 Task: Check the traffic conditions on Interstate 95 in Jacksonville.
Action: Key pressed <Key.caps_lock>I<Key.caps_lock>nterstae<Key.space>965<Key.backspace><Key.backspace>5,<Key.space><Key.caps_lock>J<Key.caps_lock>acksonville
Screenshot: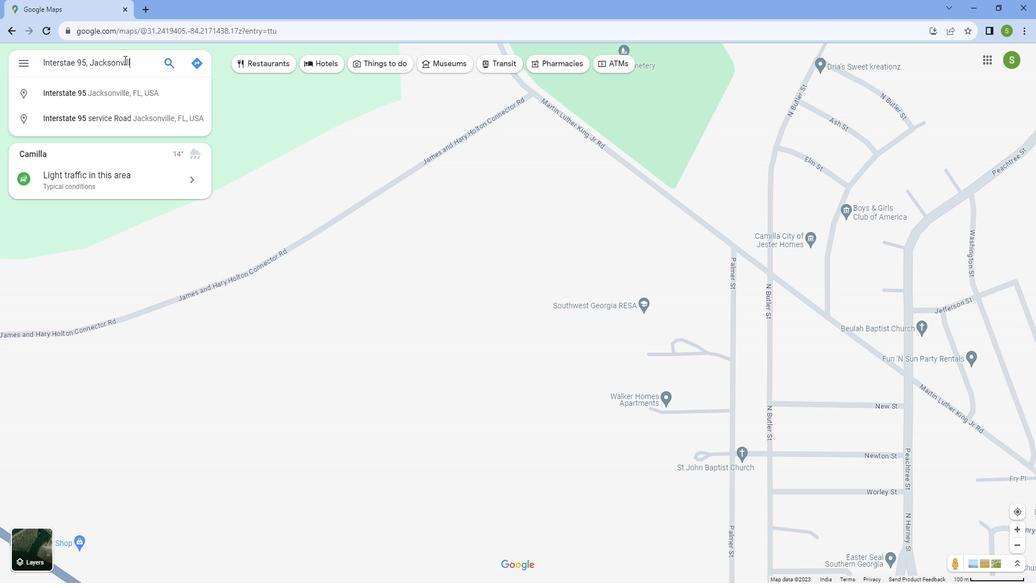 
Action: Mouse moved to (125, 101)
Screenshot: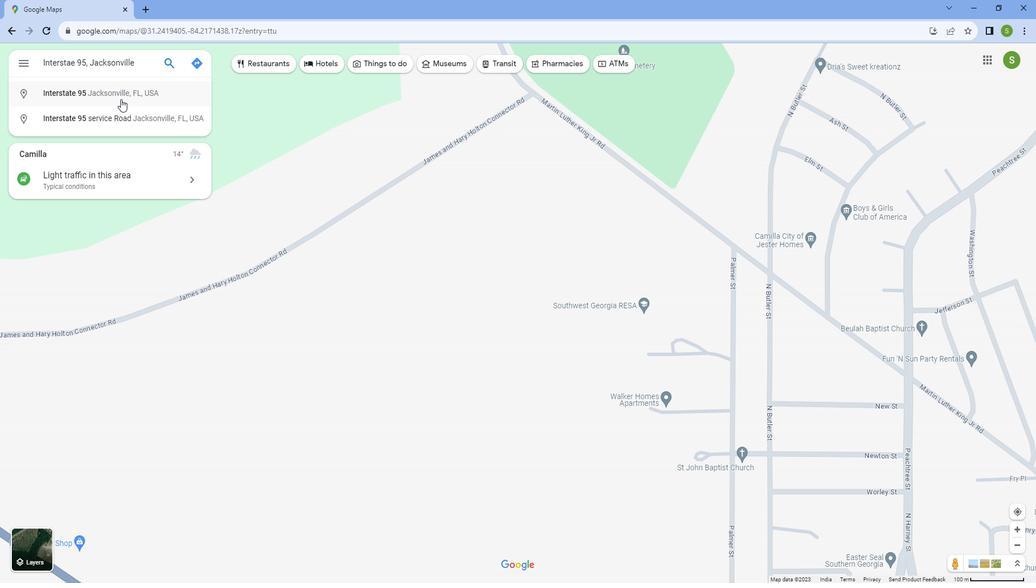 
Action: Mouse pressed left at (125, 101)
Screenshot: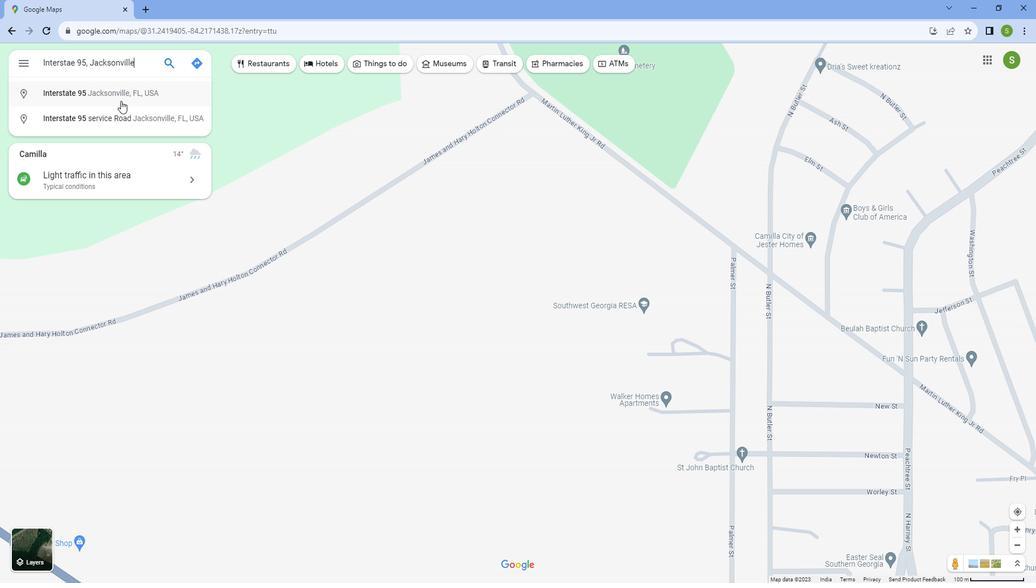 
Action: Mouse moved to (341, 533)
Screenshot: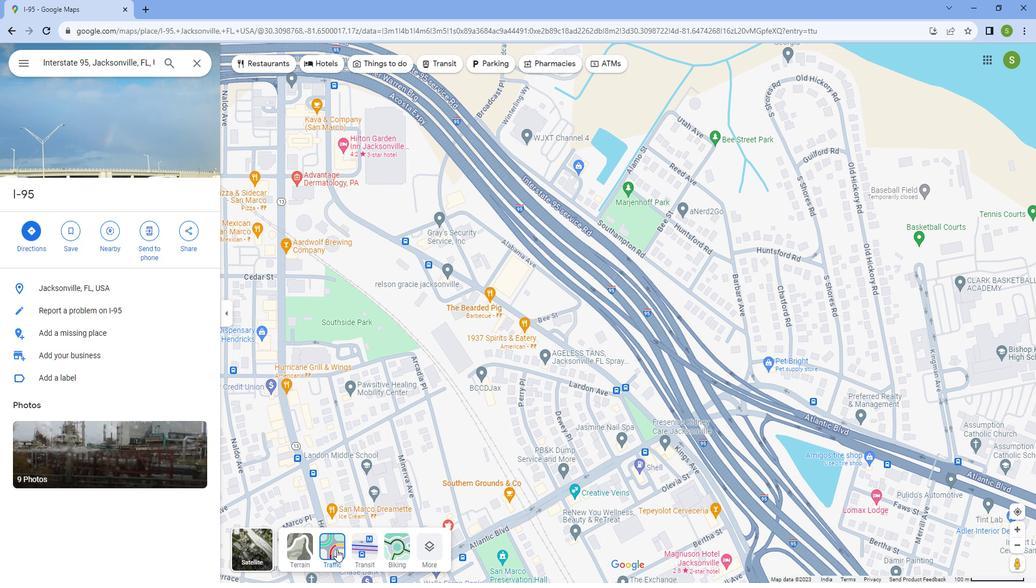 
Action: Mouse pressed left at (341, 533)
Screenshot: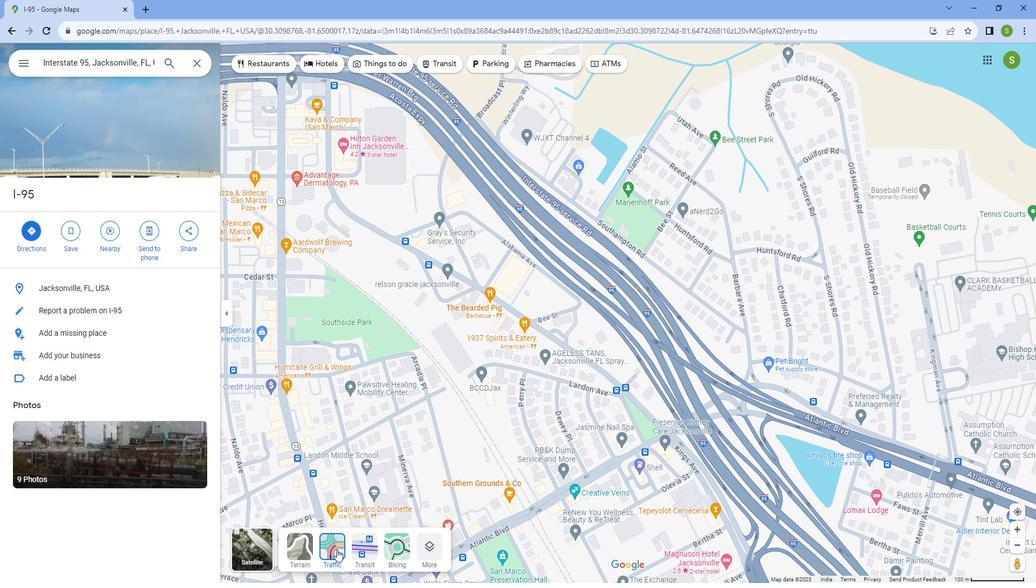 
Action: Mouse moved to (494, 352)
Screenshot: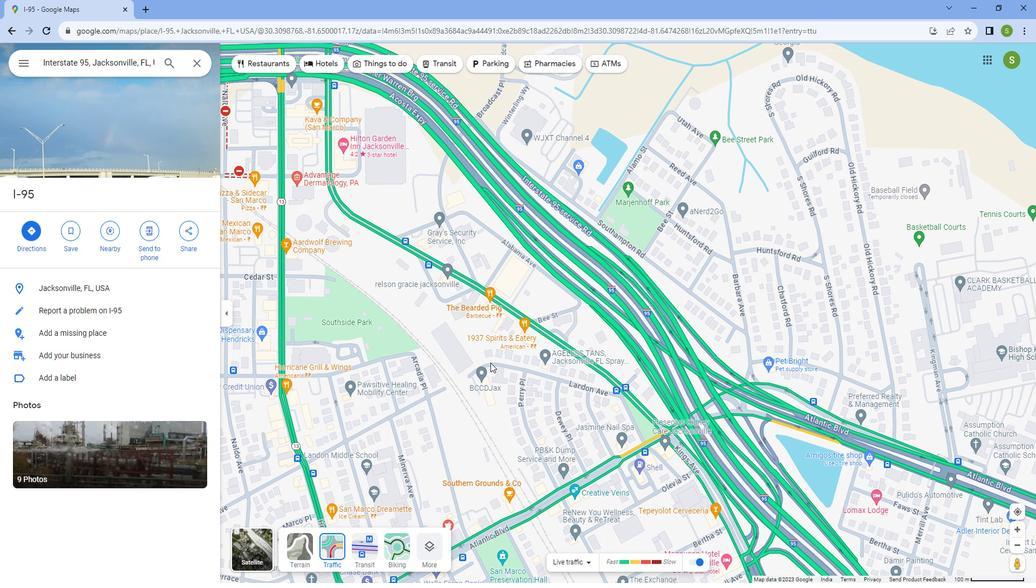 
Action: Mouse scrolled (494, 352) with delta (0, 0)
Screenshot: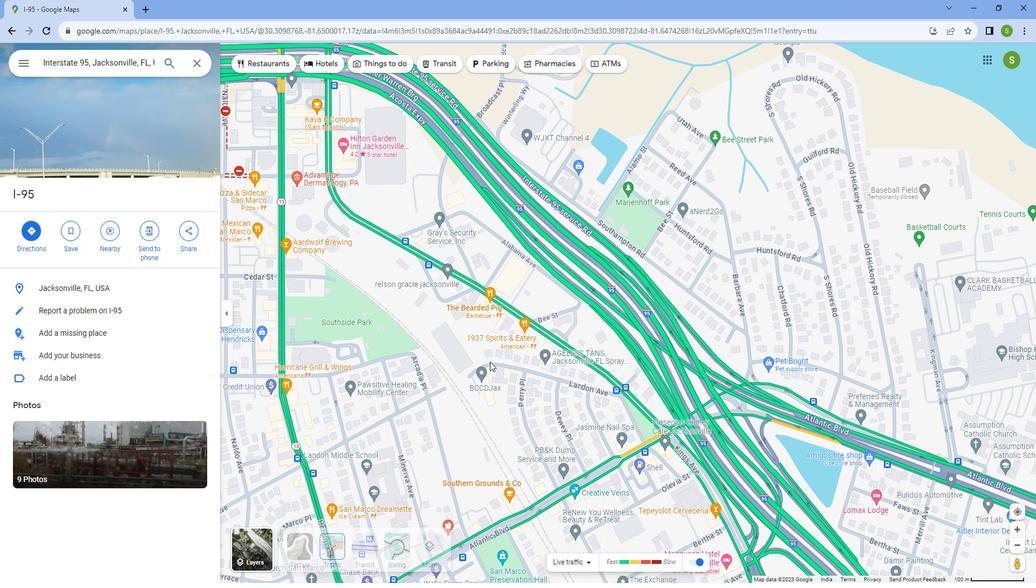 
Action: Mouse scrolled (494, 352) with delta (0, 0)
Screenshot: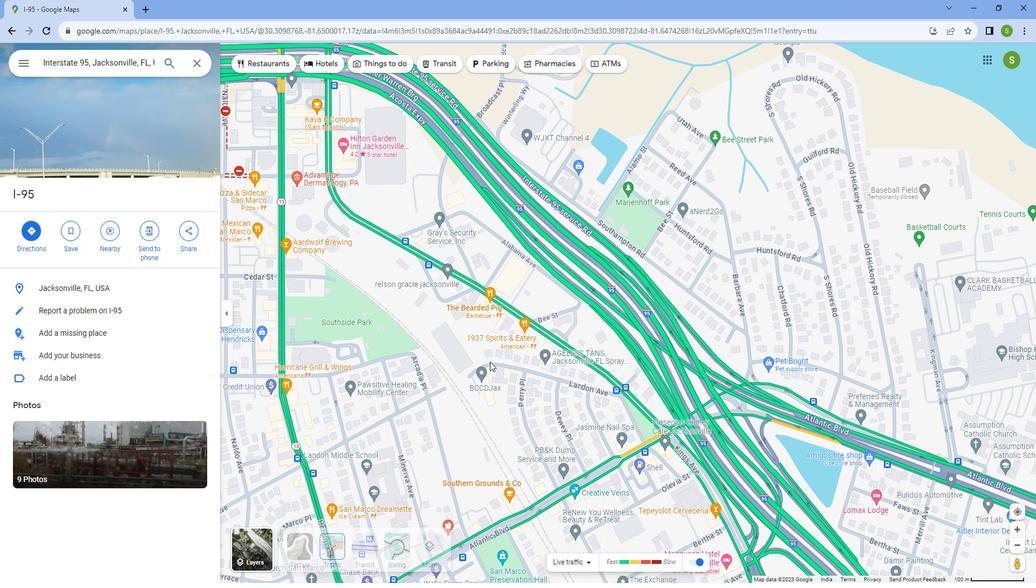 
Action: Mouse scrolled (494, 352) with delta (0, 0)
Screenshot: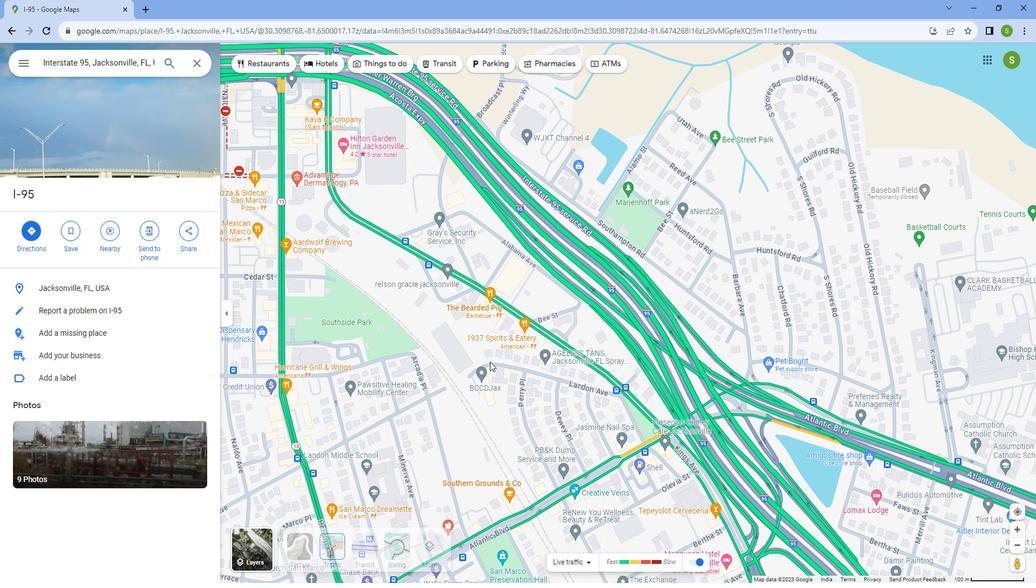 
Action: Mouse scrolled (494, 352) with delta (0, 0)
Screenshot: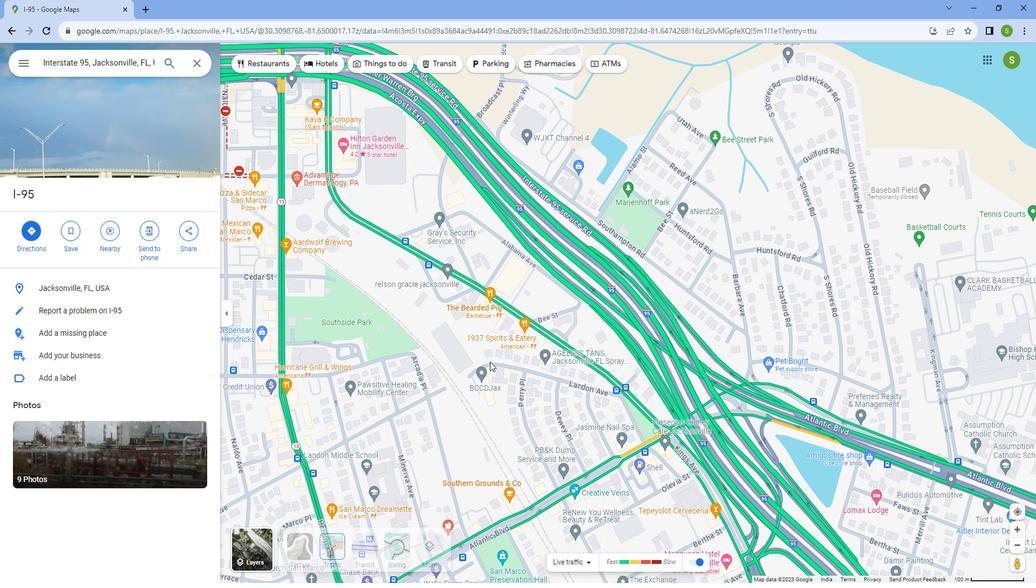 
Action: Mouse scrolled (494, 352) with delta (0, 0)
Screenshot: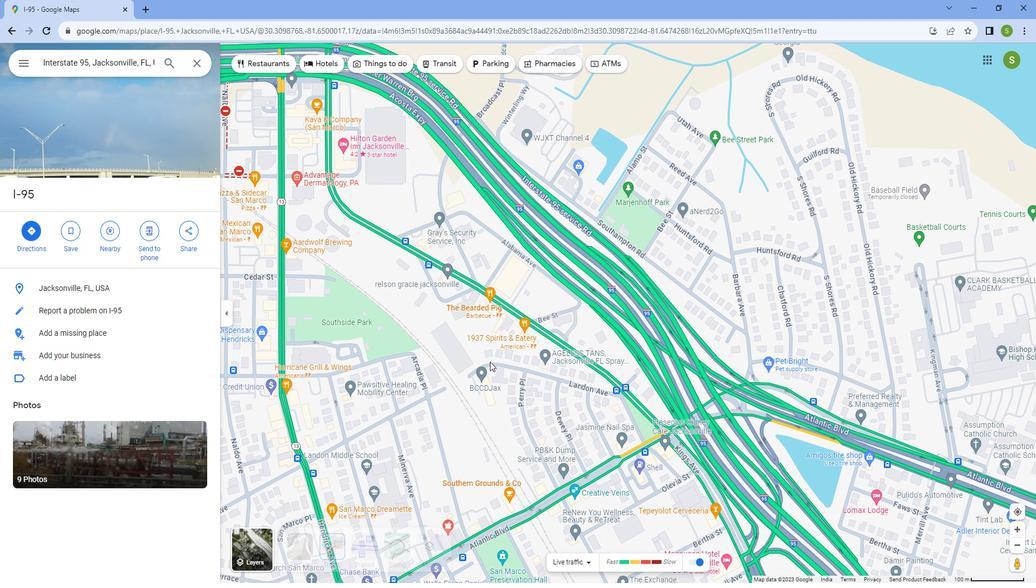 
Action: Mouse scrolled (494, 352) with delta (0, 0)
Screenshot: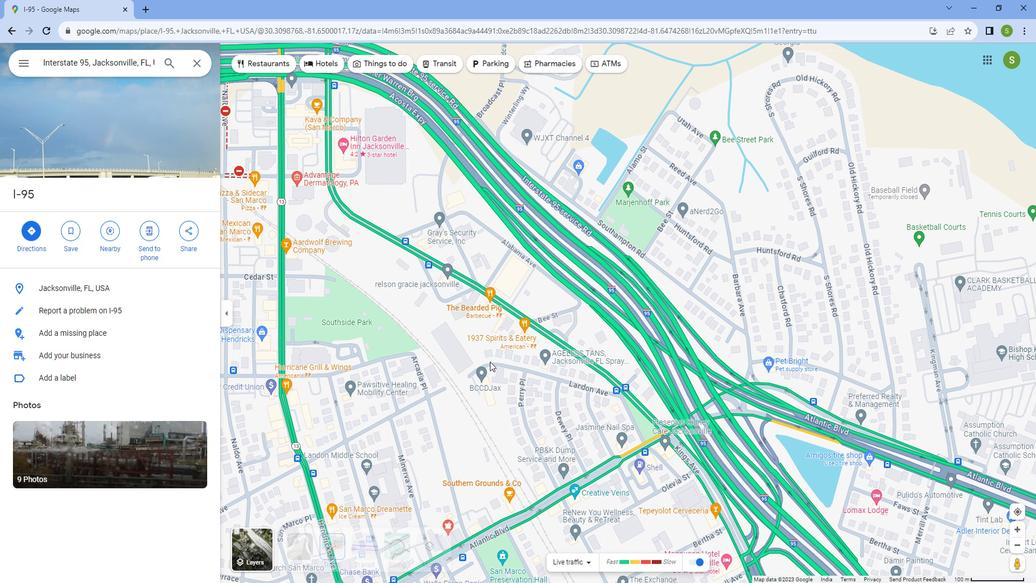 
Action: Mouse moved to (494, 352)
Screenshot: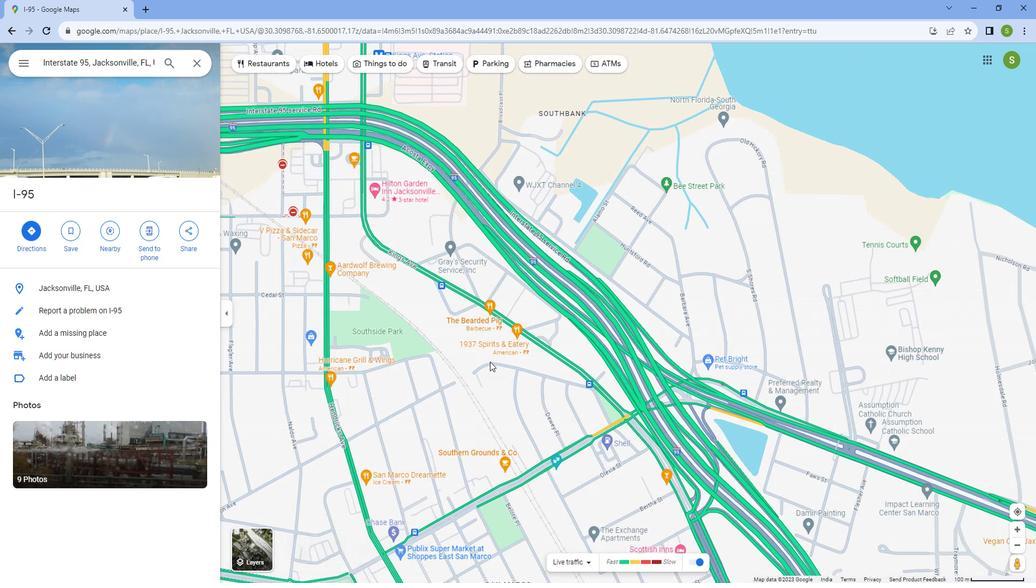 
Action: Mouse scrolled (494, 351) with delta (0, 0)
Screenshot: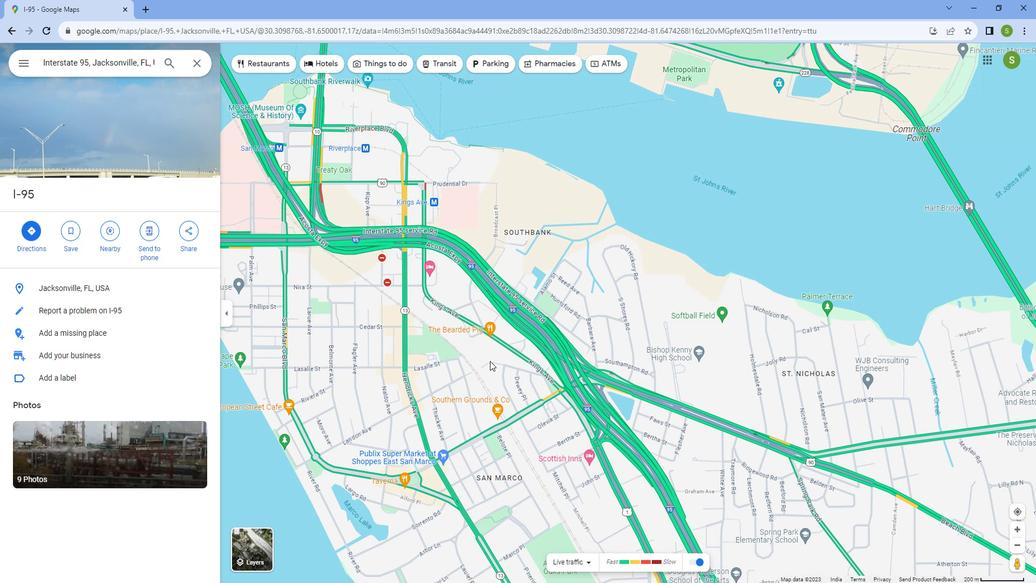 
Action: Mouse scrolled (494, 351) with delta (0, 0)
Screenshot: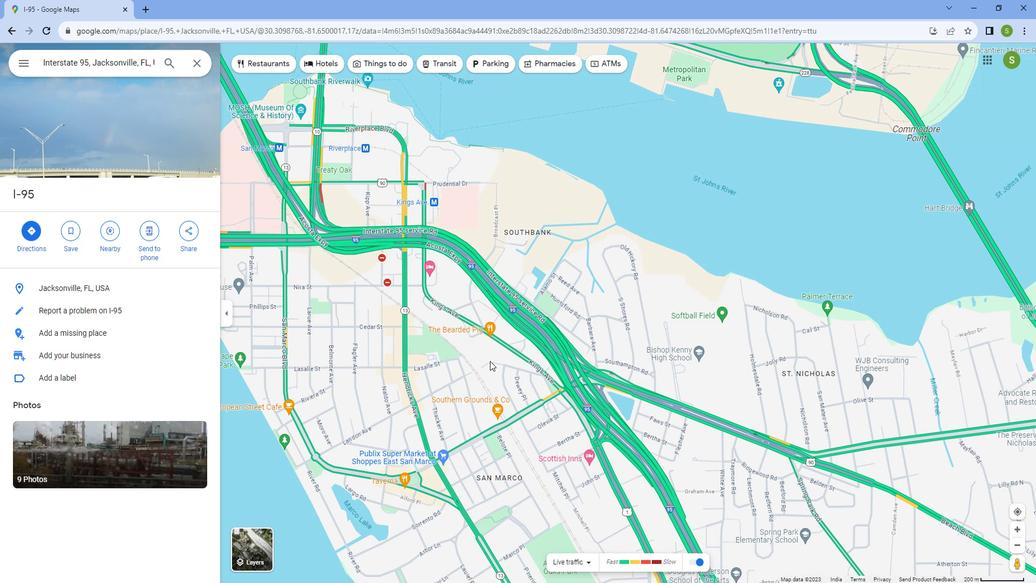 
Action: Mouse scrolled (494, 351) with delta (0, 0)
Screenshot: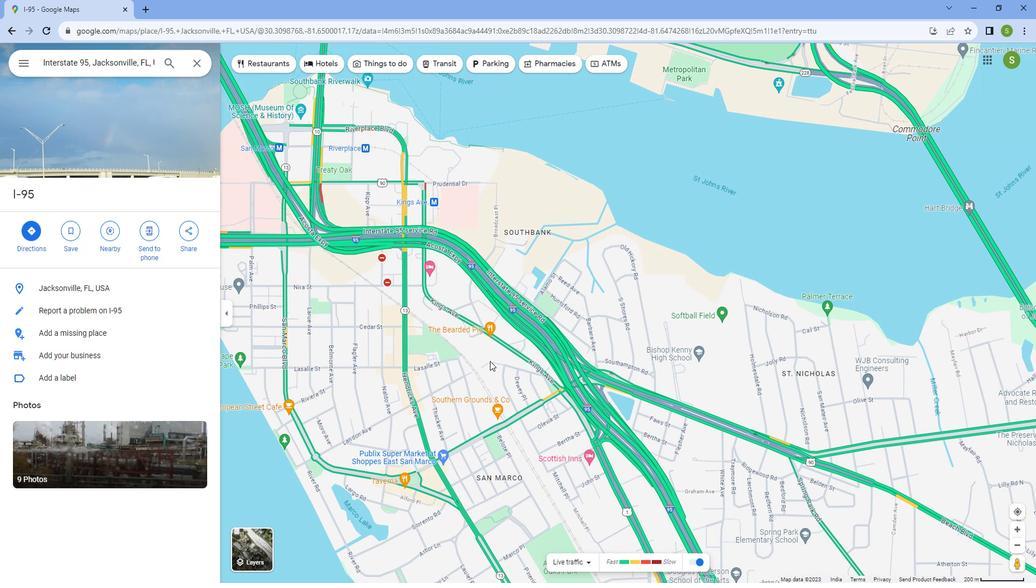 
Action: Mouse scrolled (494, 351) with delta (0, 0)
Screenshot: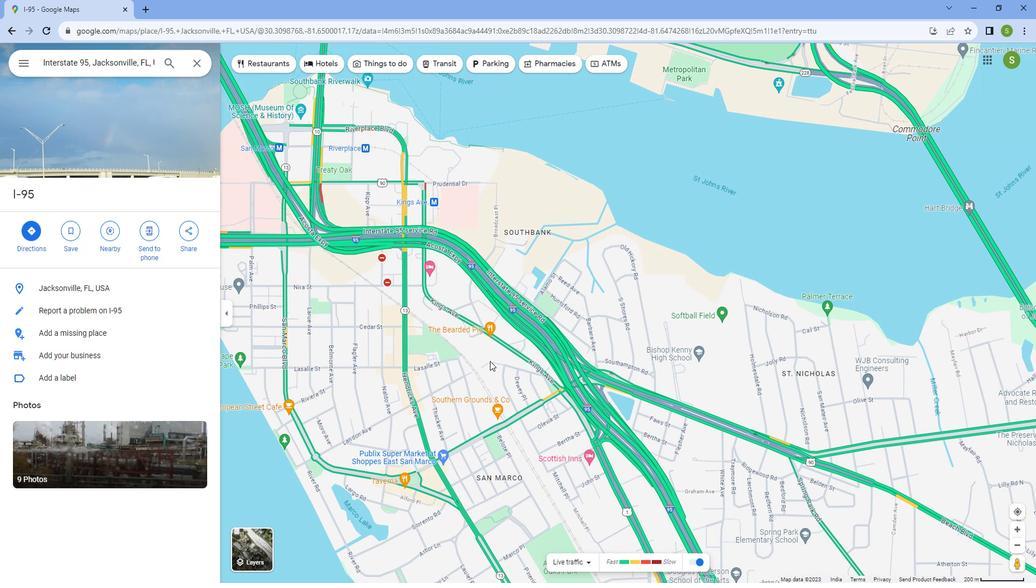 
Action: Mouse scrolled (494, 351) with delta (0, 0)
Screenshot: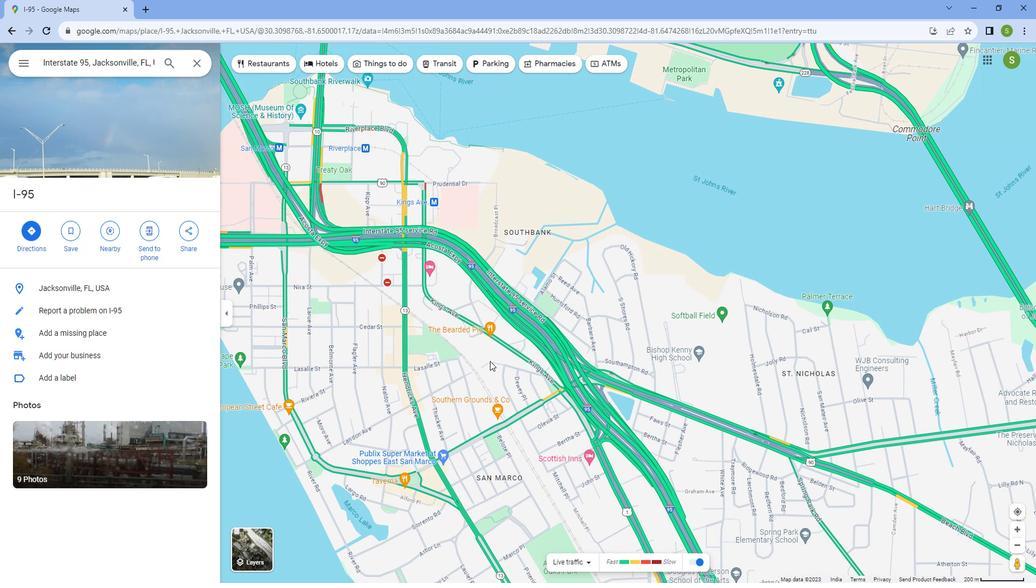 
Action: Mouse scrolled (494, 351) with delta (0, 0)
Screenshot: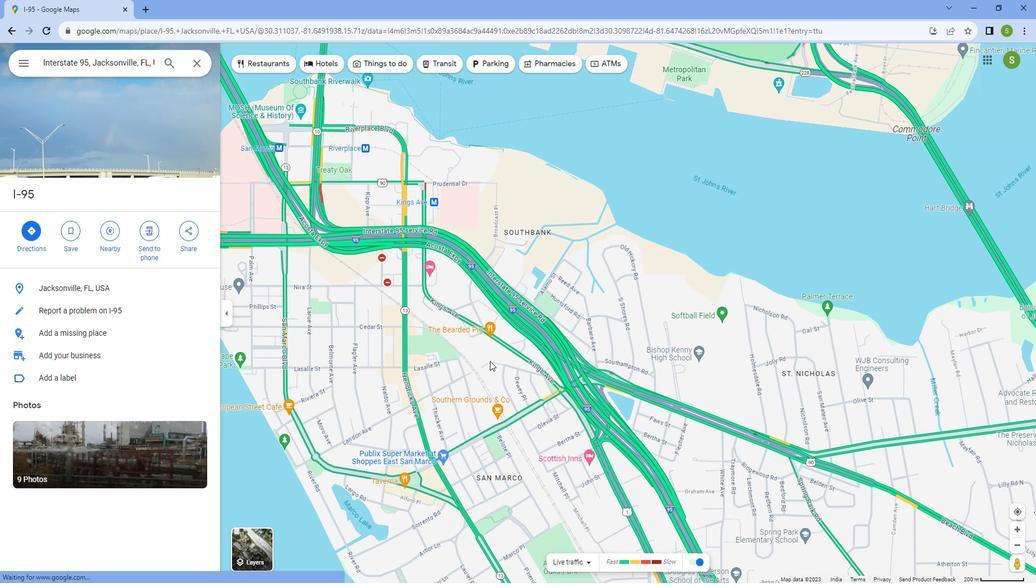 
Action: Mouse scrolled (494, 351) with delta (0, 0)
Screenshot: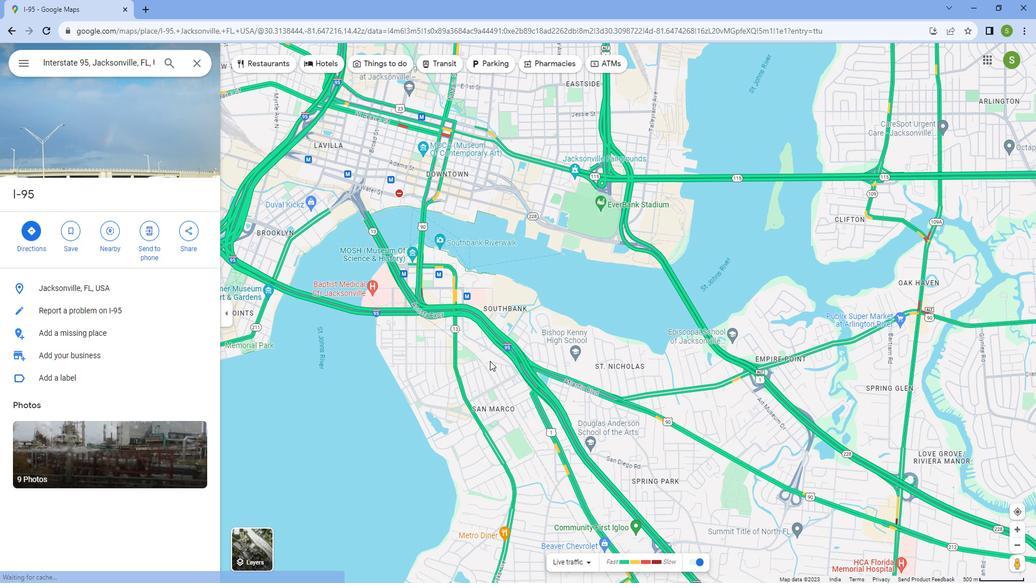 
Action: Mouse scrolled (494, 351) with delta (0, 0)
Screenshot: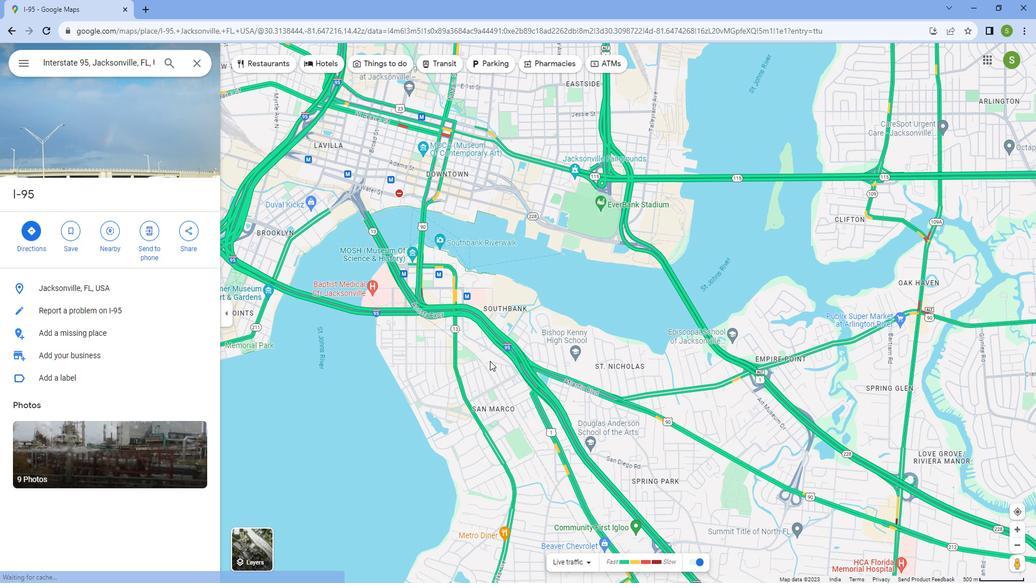 
Action: Mouse scrolled (494, 351) with delta (0, 0)
Screenshot: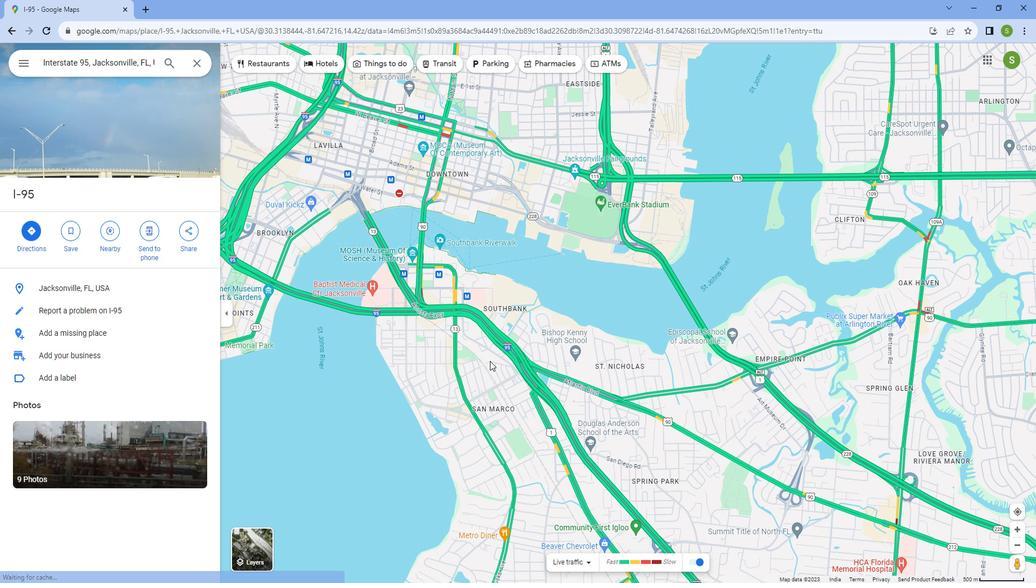 
Action: Mouse scrolled (494, 351) with delta (0, 0)
Screenshot: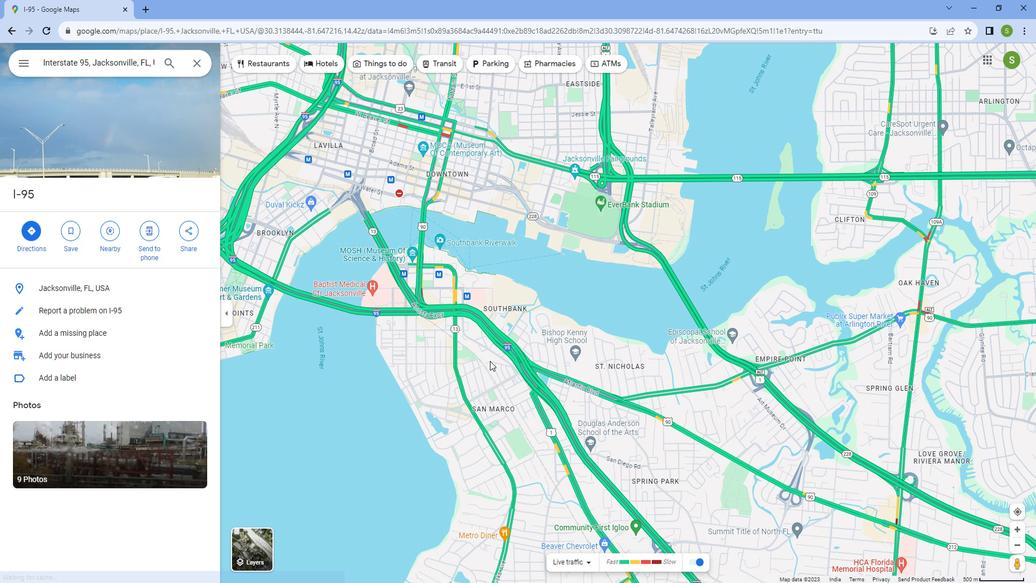 
Action: Mouse scrolled (494, 351) with delta (0, 0)
Screenshot: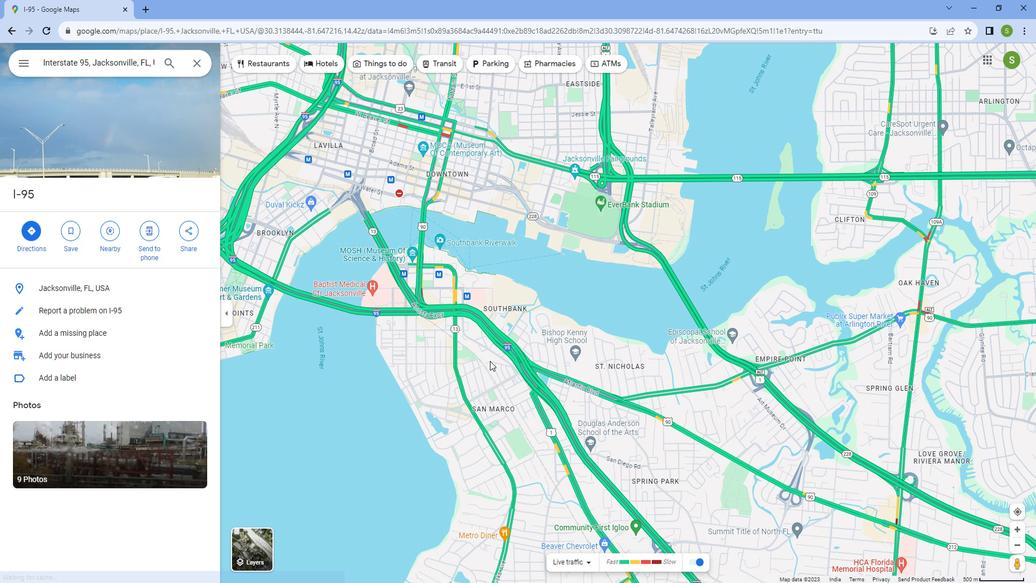 
Action: Mouse scrolled (494, 351) with delta (0, 0)
Screenshot: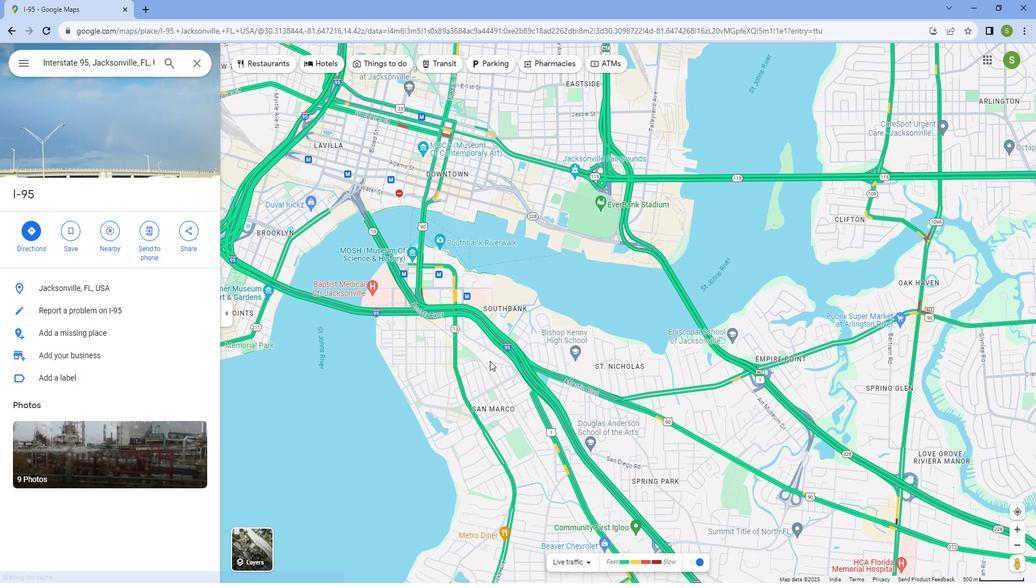 
Action: Mouse scrolled (494, 351) with delta (0, 0)
Screenshot: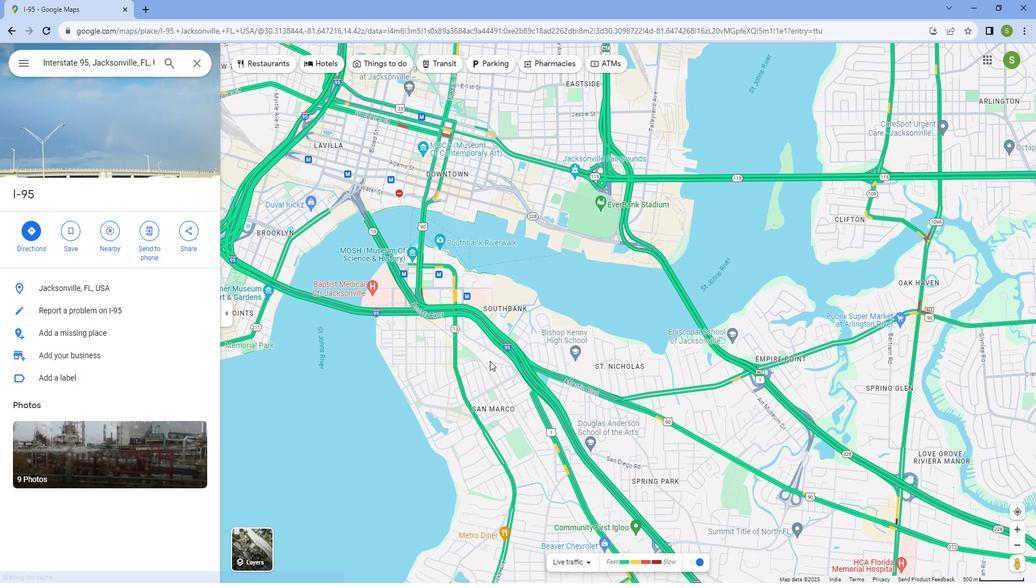 
Action: Mouse moved to (538, 348)
Screenshot: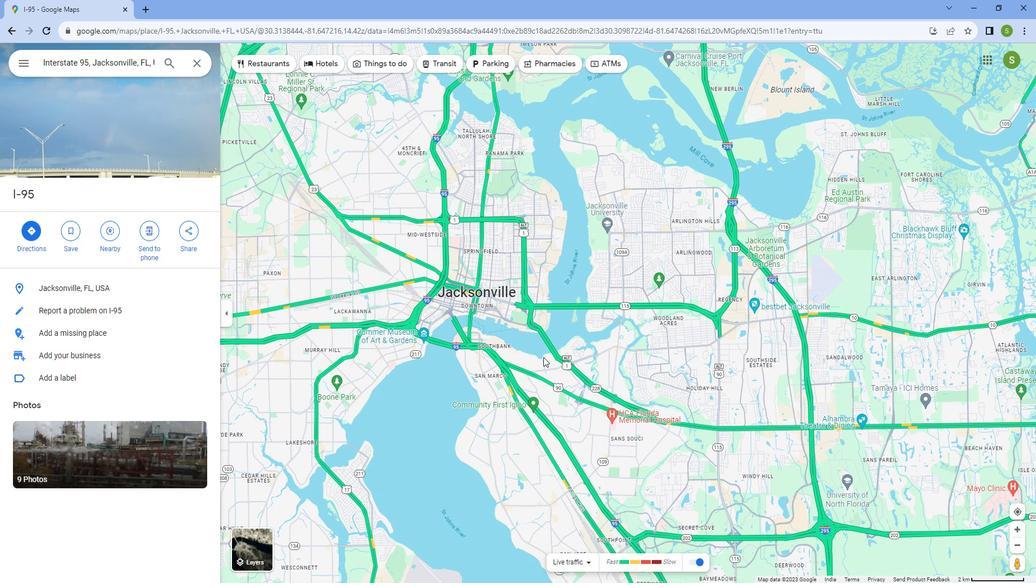 
Action: Mouse pressed left at (538, 348)
Screenshot: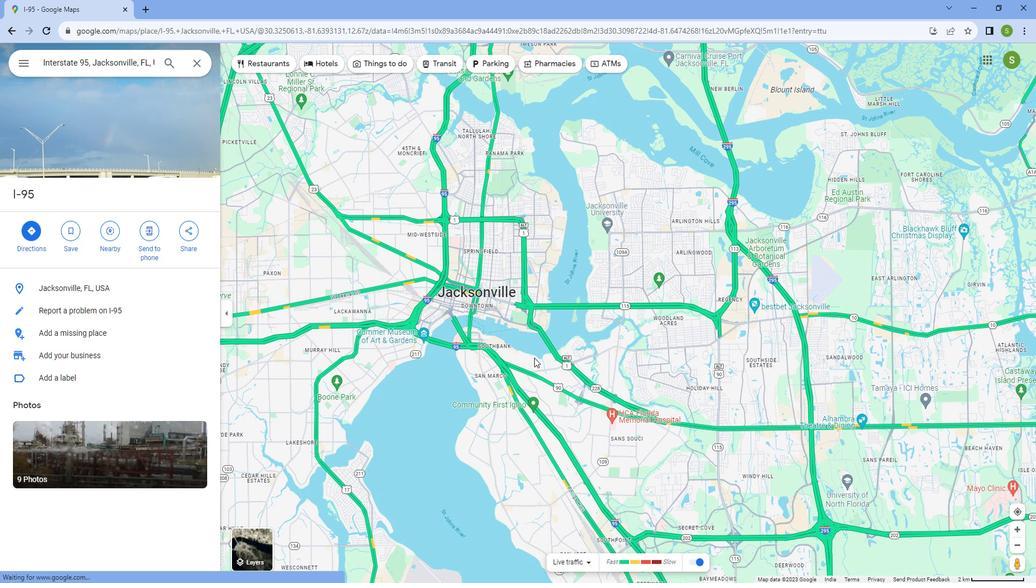 
Action: Mouse moved to (531, 263)
Screenshot: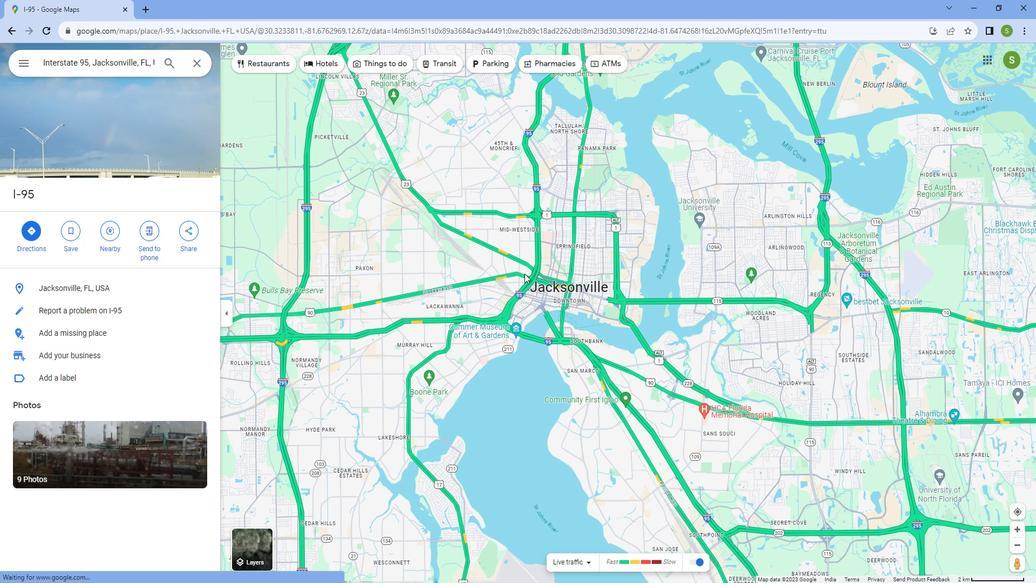 
Action: Mouse scrolled (531, 264) with delta (0, 0)
Screenshot: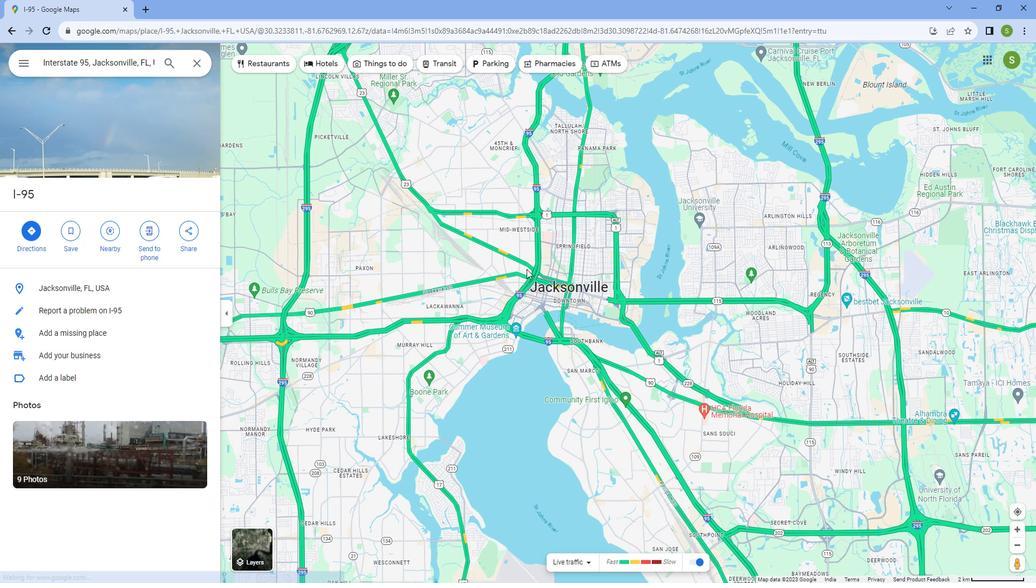 
Action: Mouse scrolled (531, 264) with delta (0, 0)
Screenshot: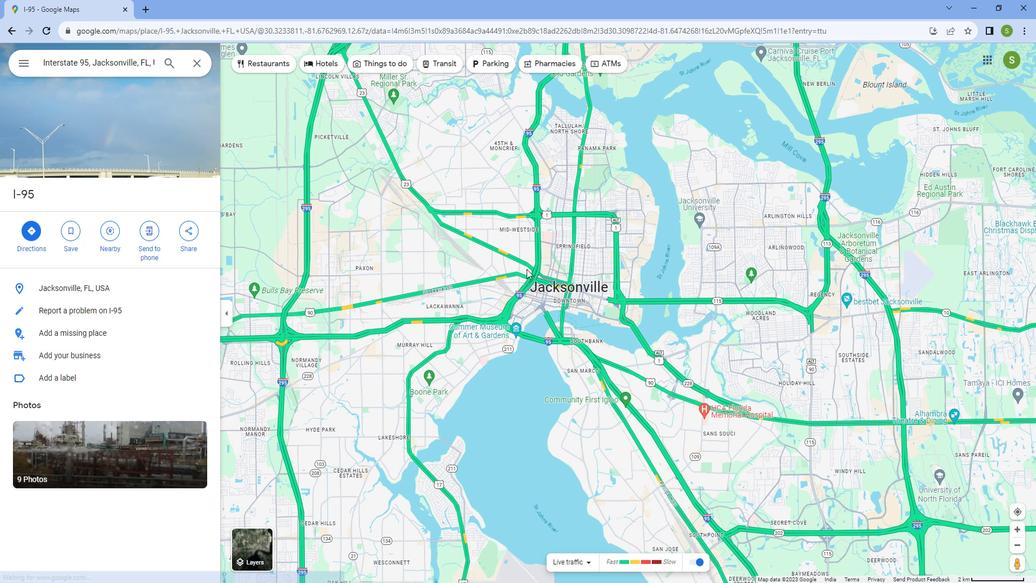 
Action: Mouse scrolled (531, 264) with delta (0, 0)
Screenshot: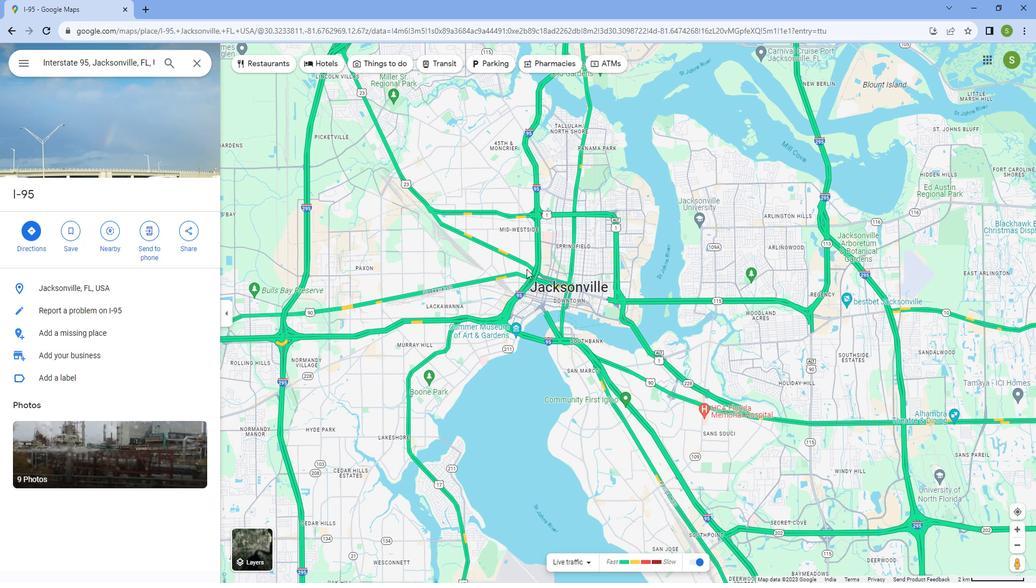 
Action: Mouse scrolled (531, 264) with delta (0, 0)
Screenshot: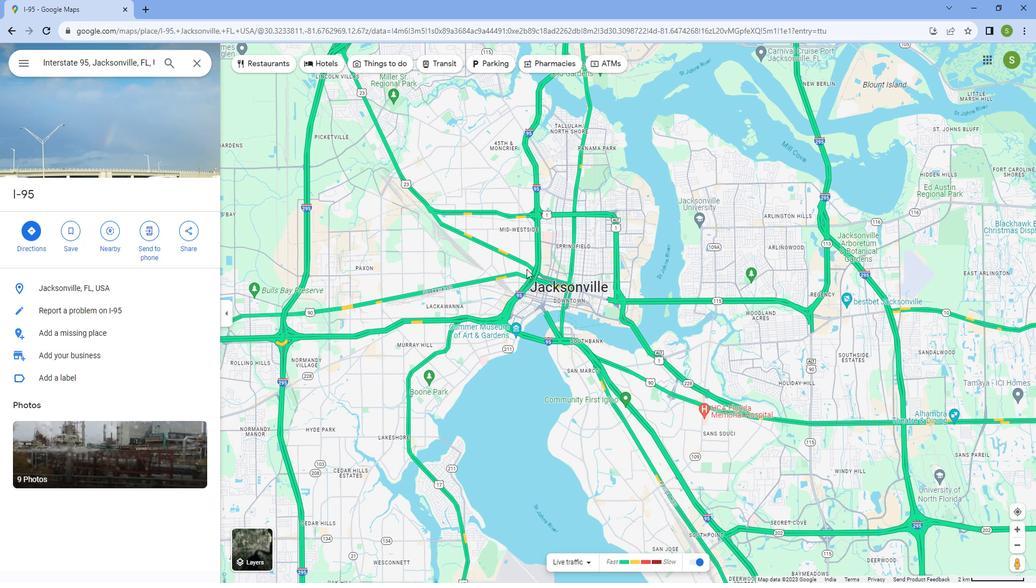 
Action: Mouse scrolled (531, 264) with delta (0, 0)
Screenshot: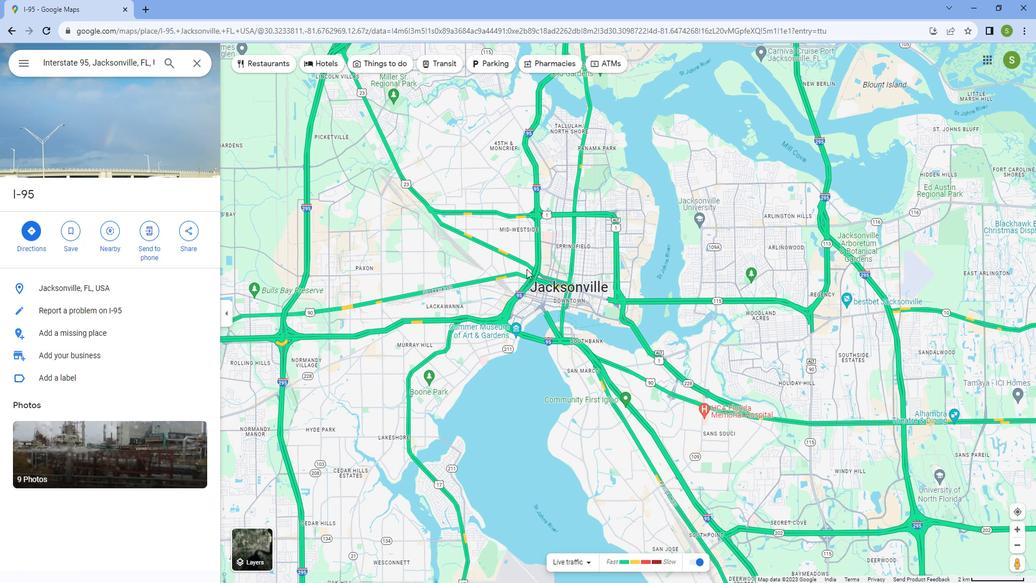 
Action: Mouse scrolled (531, 264) with delta (0, 0)
Screenshot: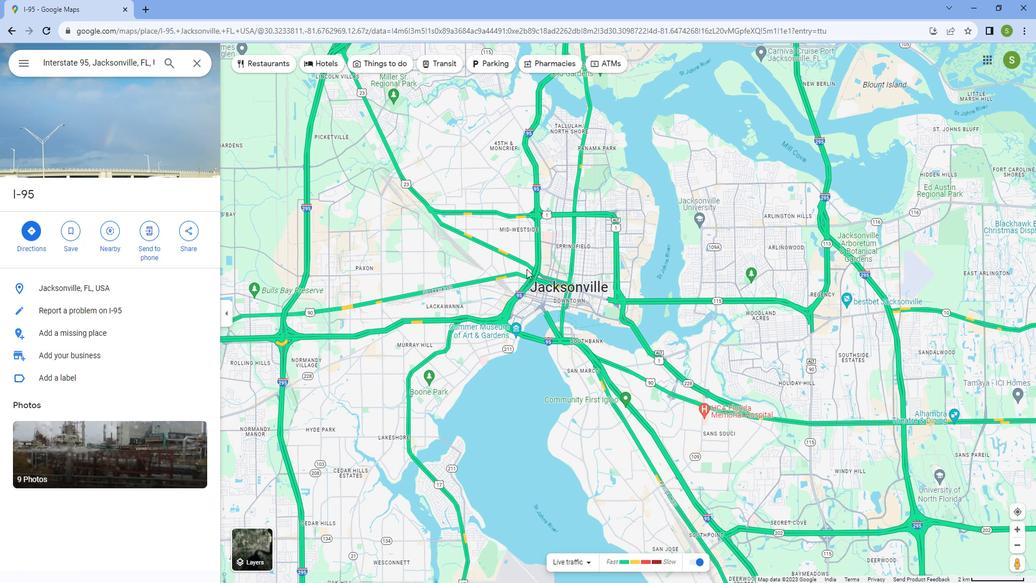 
Action: Mouse moved to (526, 263)
Screenshot: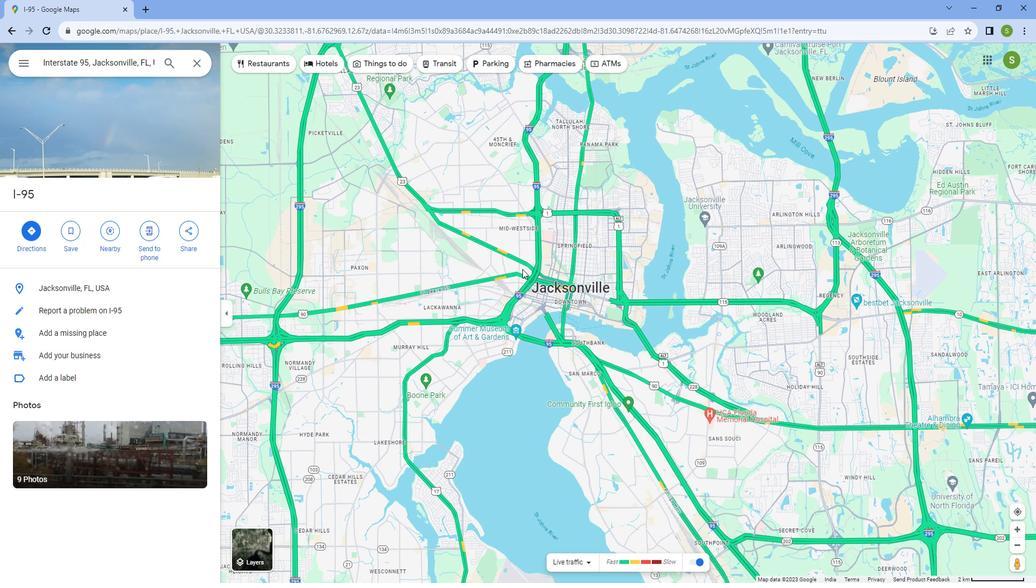 
Action: Mouse scrolled (526, 264) with delta (0, 0)
Screenshot: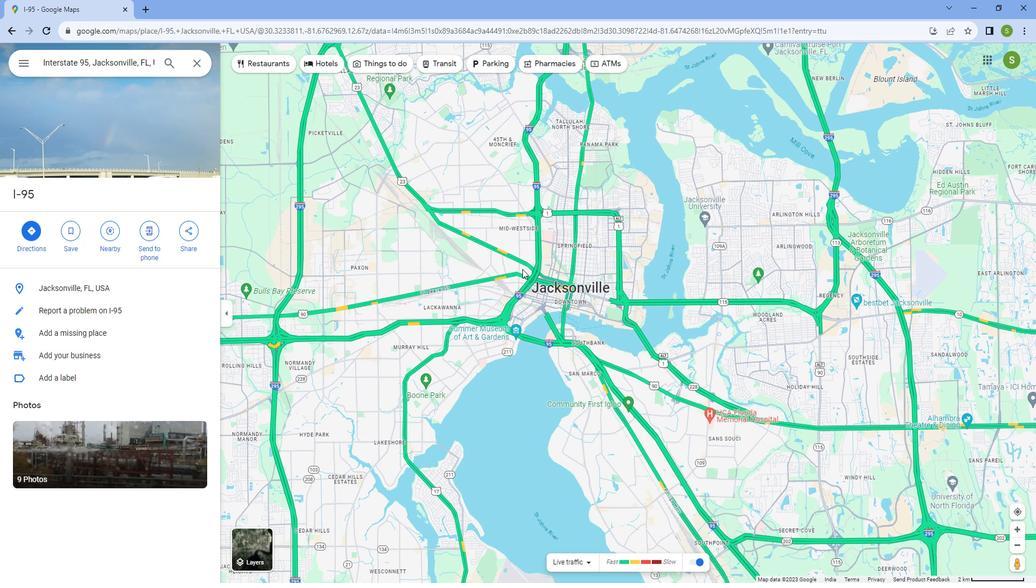 
Action: Mouse moved to (515, 275)
Screenshot: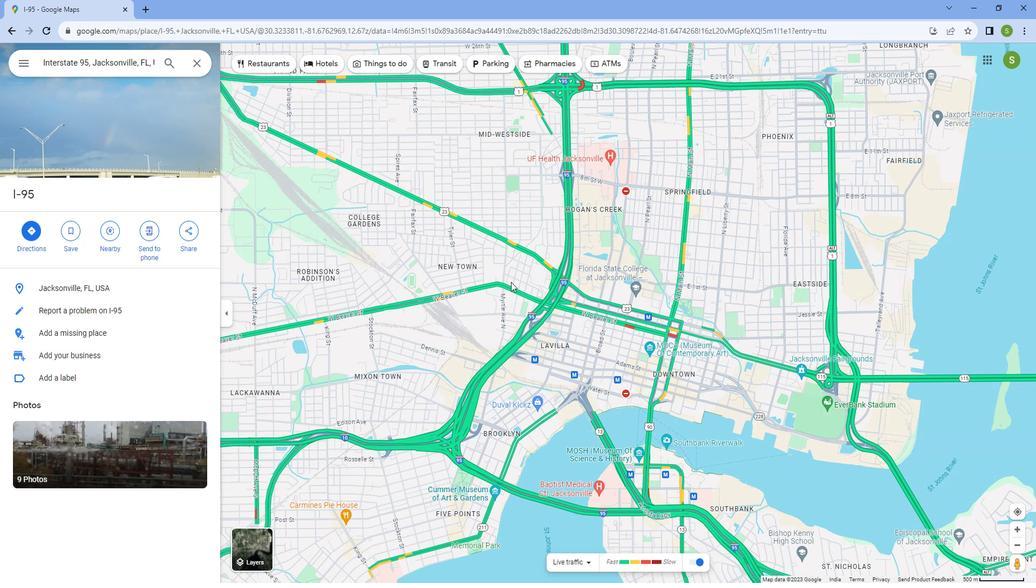 
Action: Mouse scrolled (515, 276) with delta (0, 0)
Screenshot: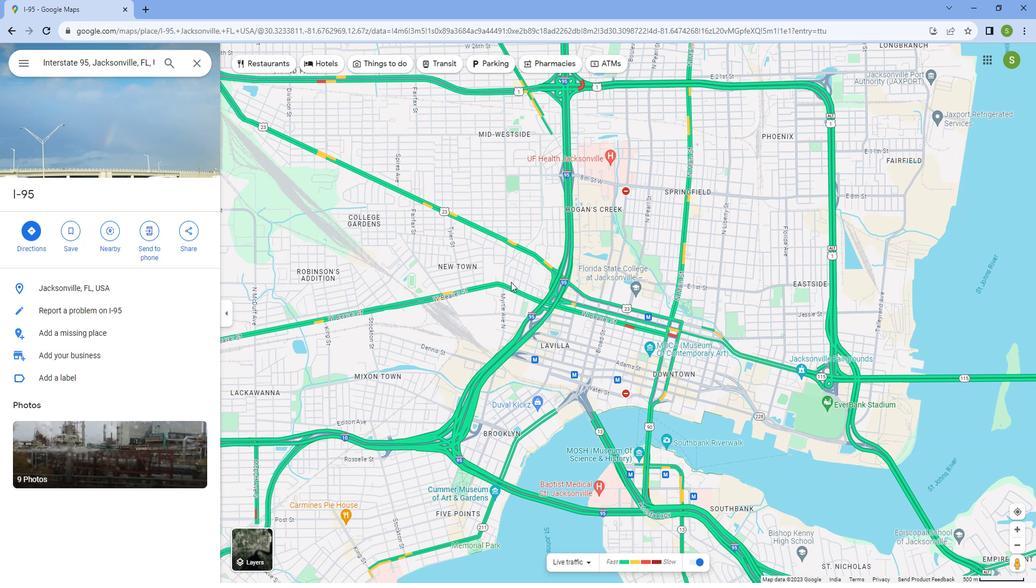 
Action: Mouse scrolled (515, 276) with delta (0, 0)
Screenshot: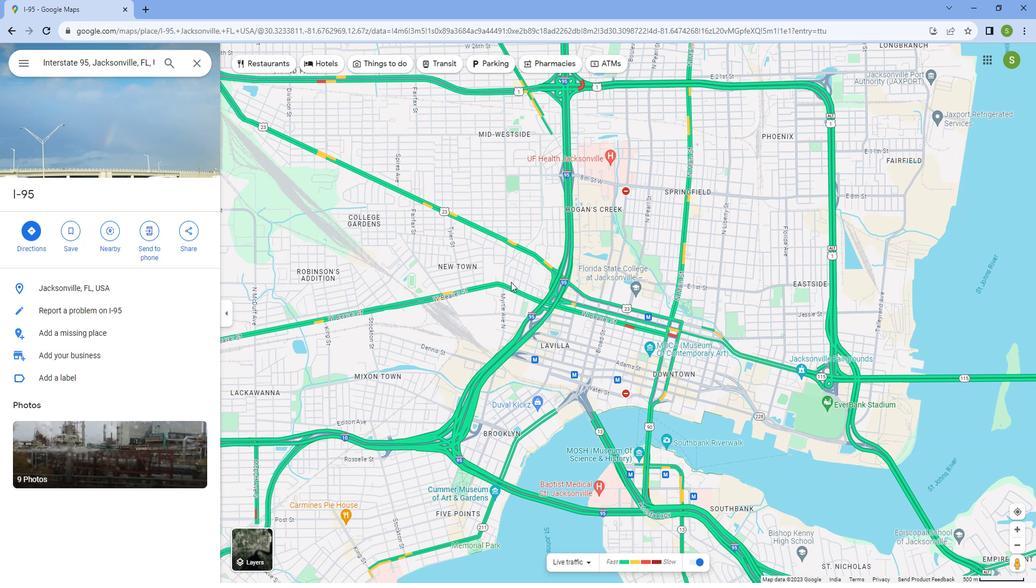 
Action: Mouse scrolled (515, 276) with delta (0, 0)
Screenshot: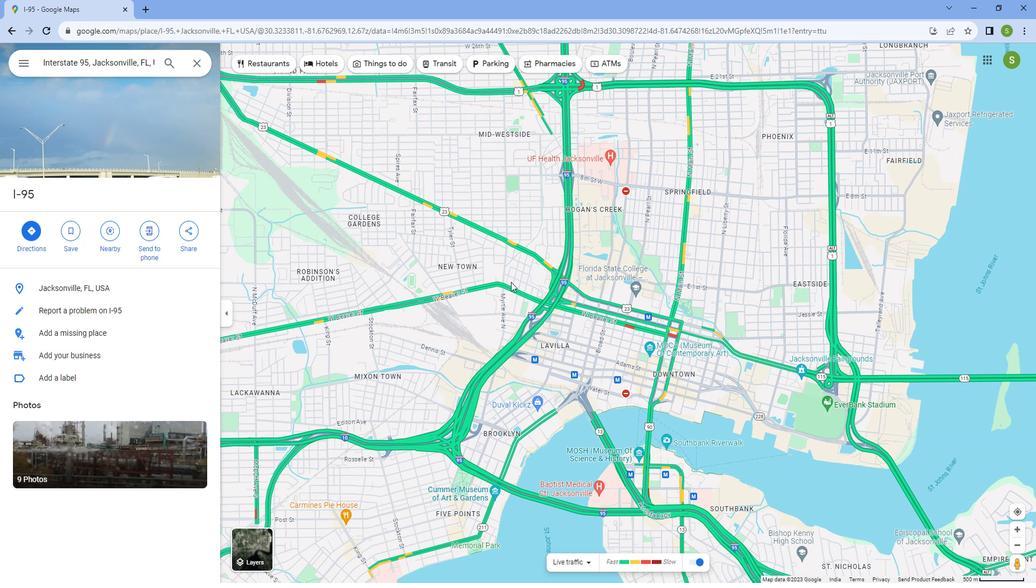 
Action: Mouse scrolled (515, 276) with delta (0, 0)
Screenshot: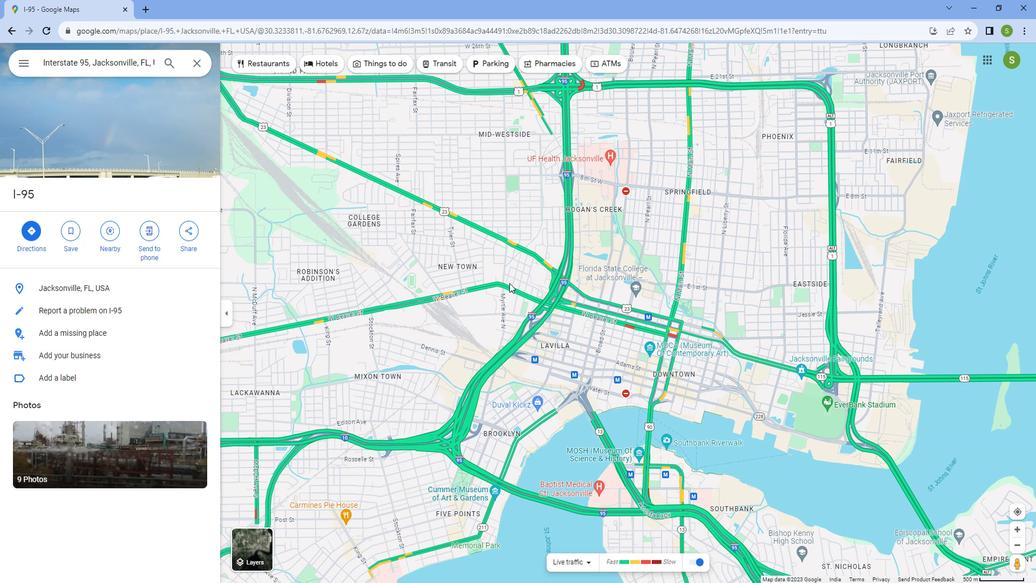 
Action: Mouse moved to (513, 276)
Screenshot: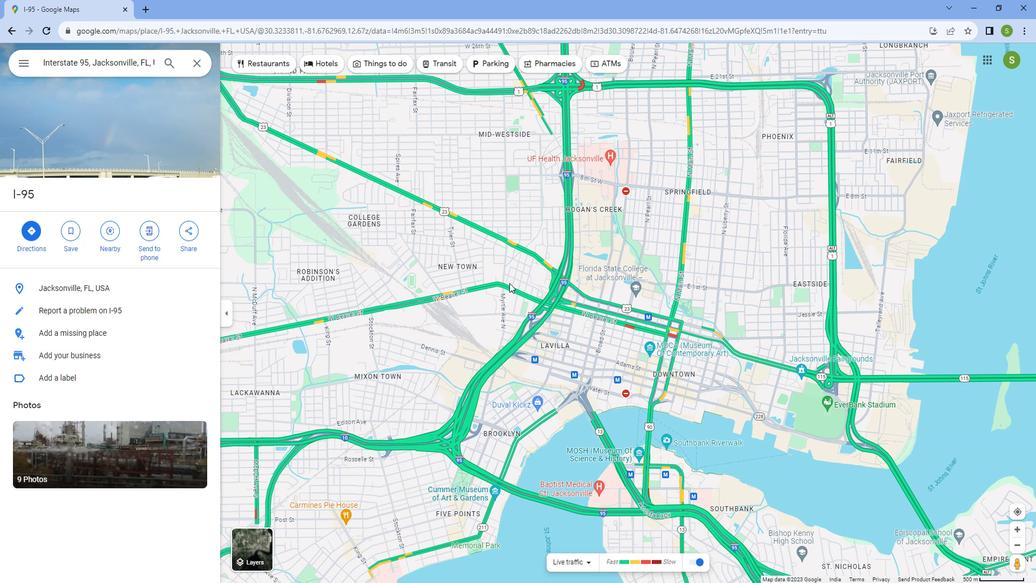 
Action: Mouse scrolled (513, 277) with delta (0, 0)
Screenshot: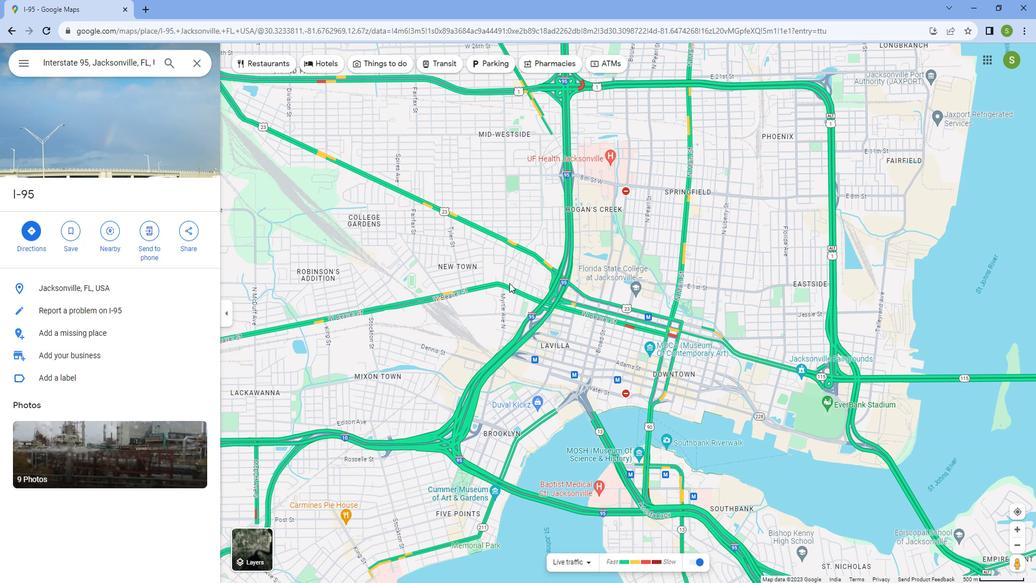 
Action: Mouse moved to (509, 278)
Screenshot: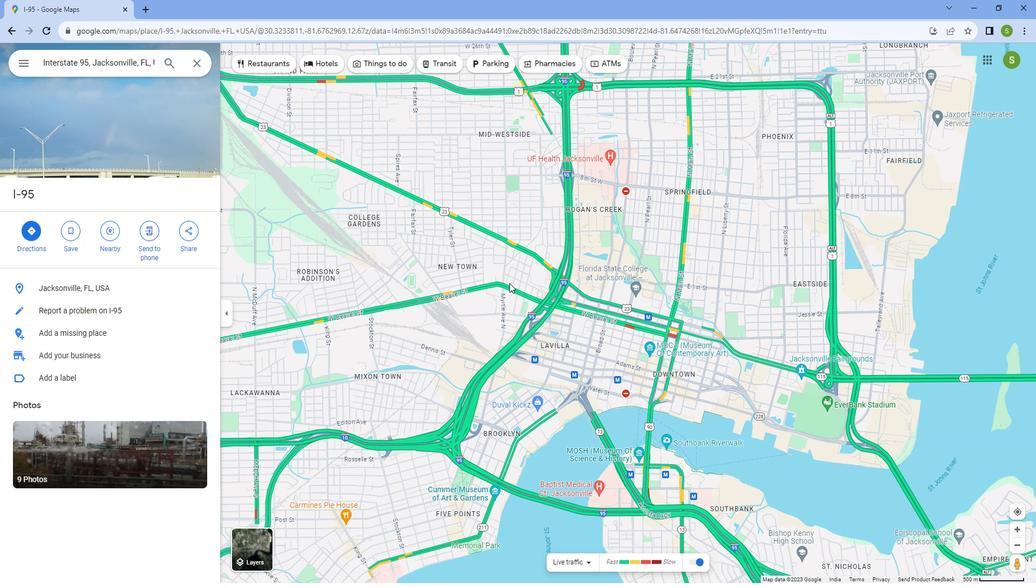 
Action: Mouse scrolled (509, 279) with delta (0, 0)
Screenshot: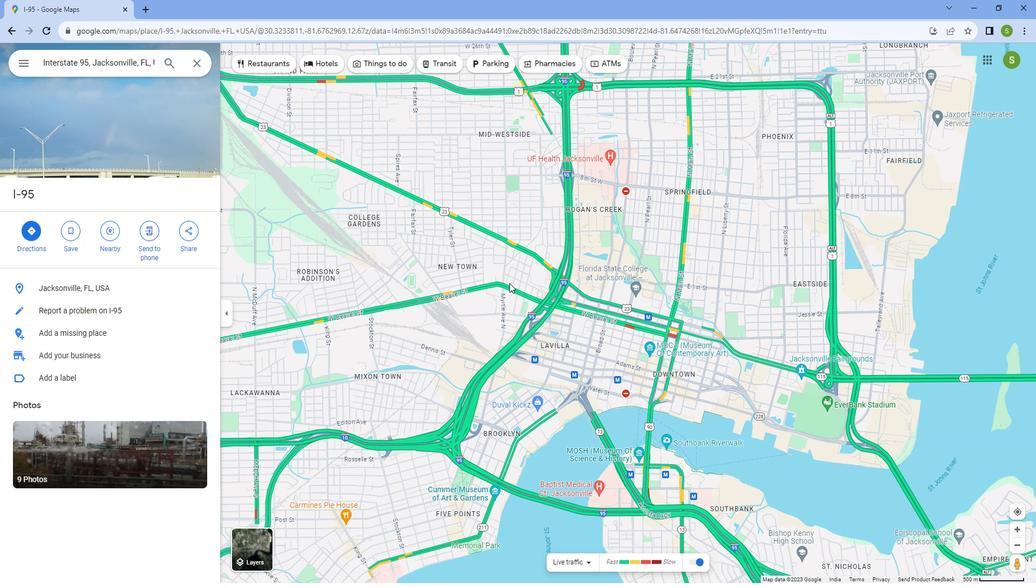 
Action: Mouse moved to (504, 280)
Screenshot: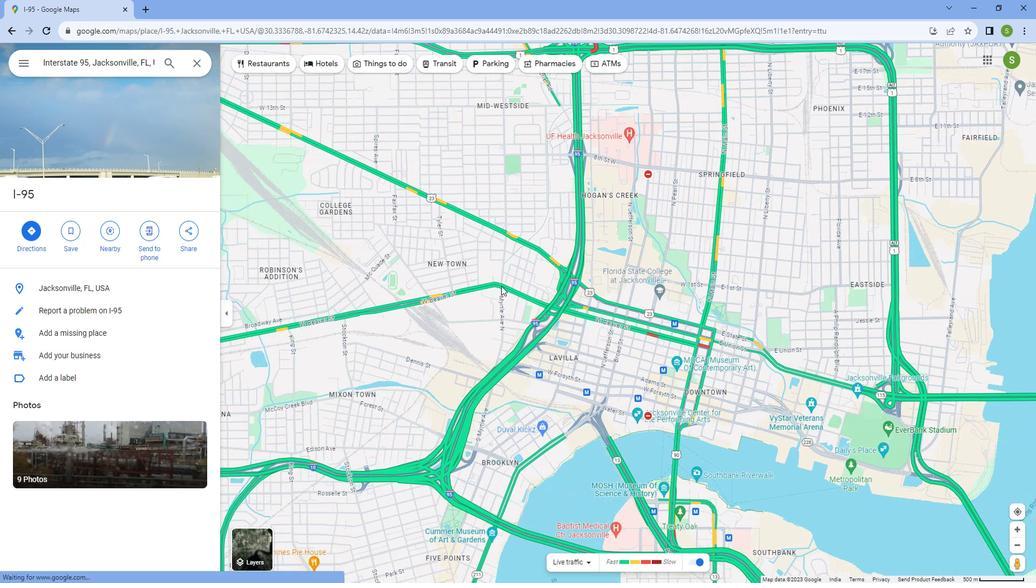
Action: Mouse scrolled (504, 280) with delta (0, 0)
Screenshot: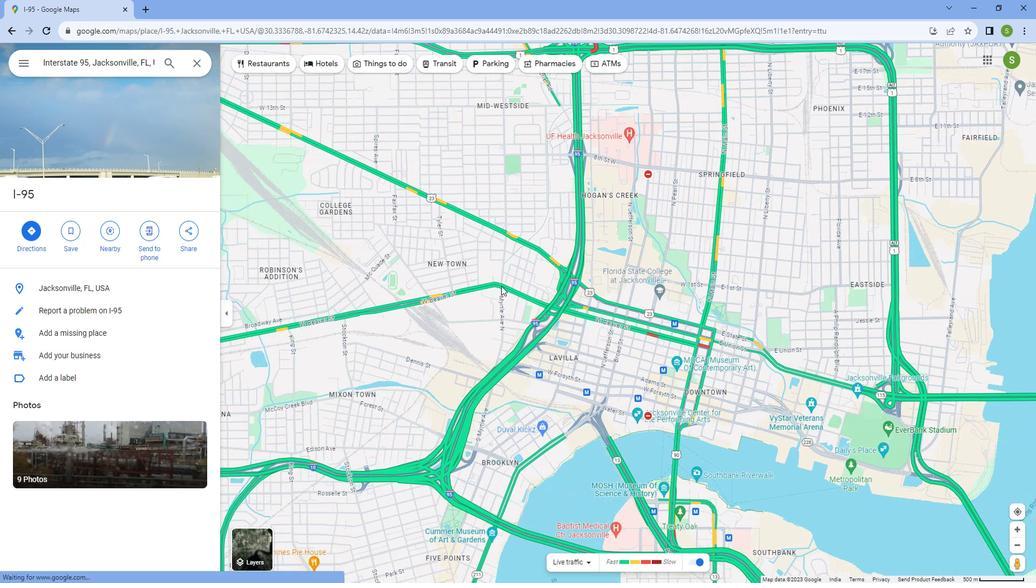 
Action: Mouse moved to (586, 380)
Screenshot: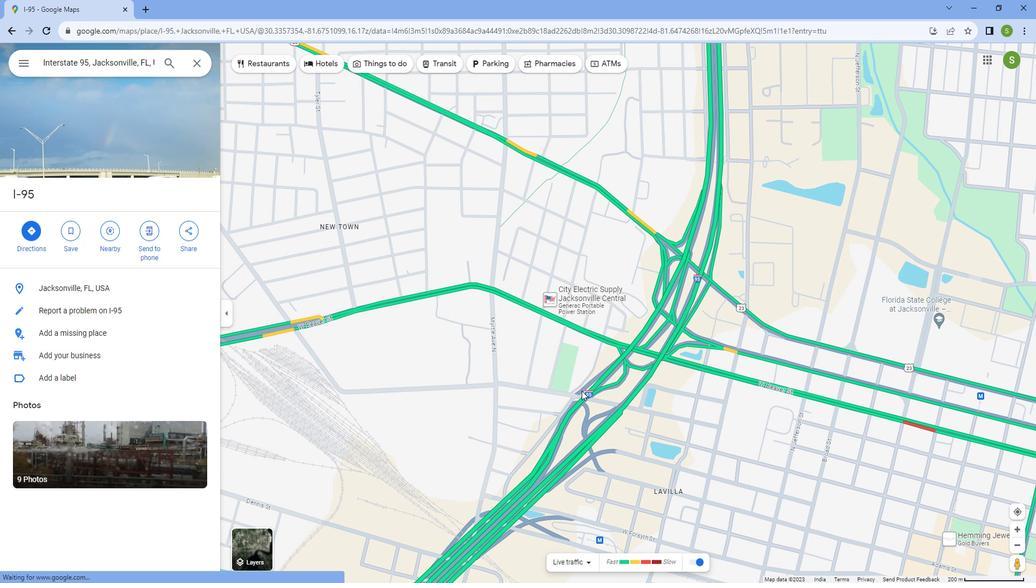 
Action: Mouse pressed left at (586, 380)
Screenshot: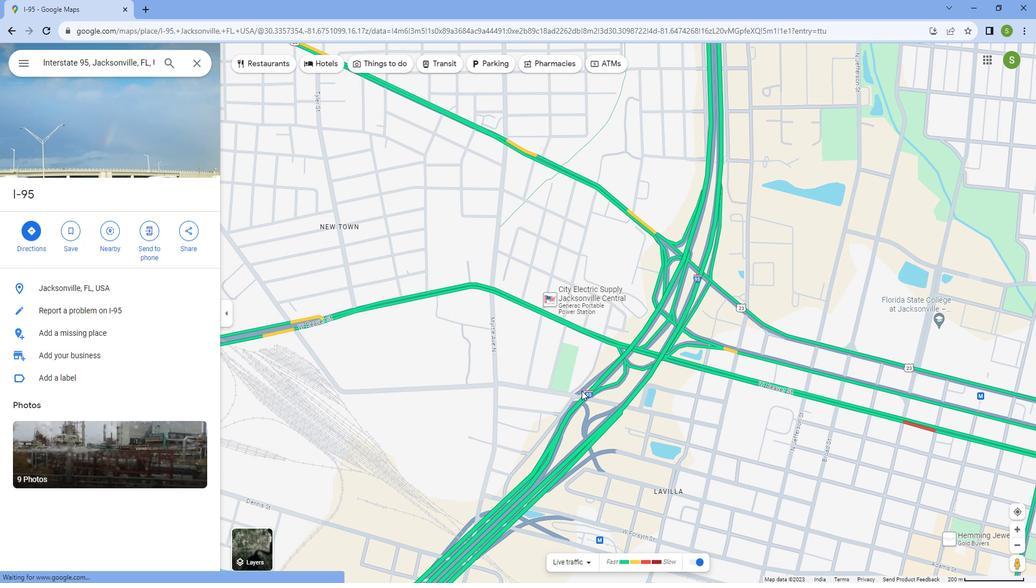 
Action: Mouse moved to (423, 364)
Screenshot: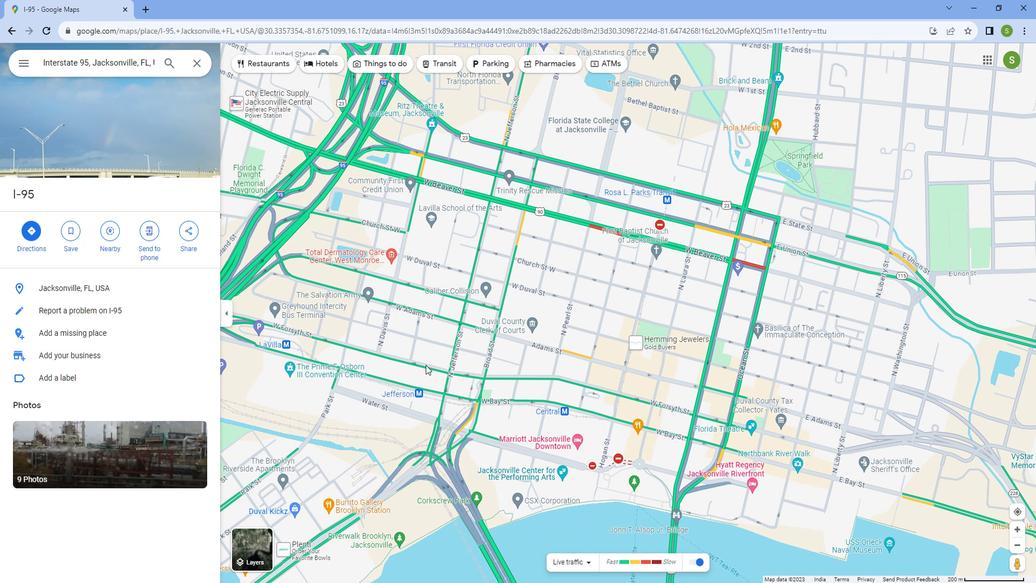 
Action: Mouse pressed left at (423, 364)
Screenshot: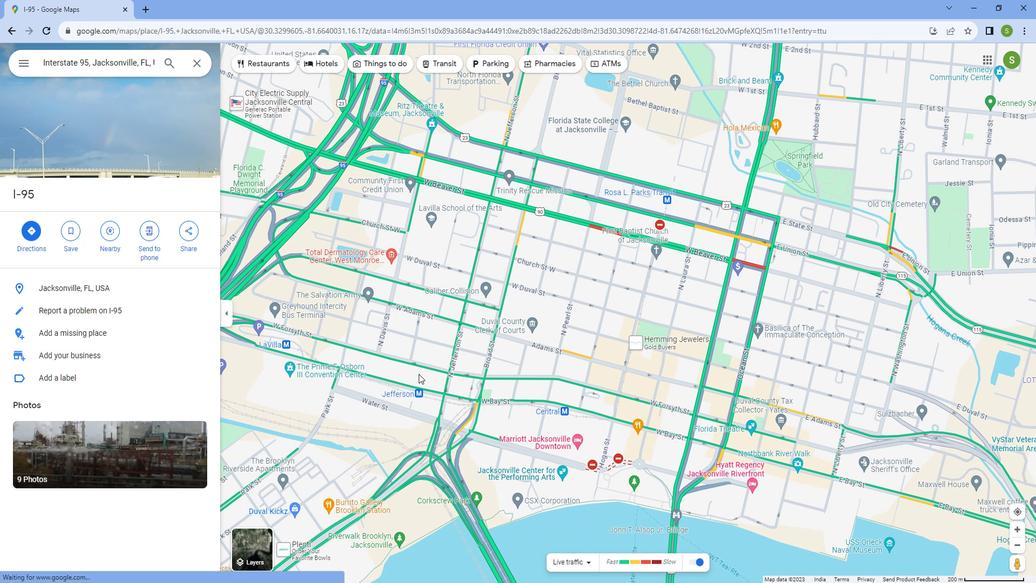 
Action: Mouse moved to (590, 352)
Screenshot: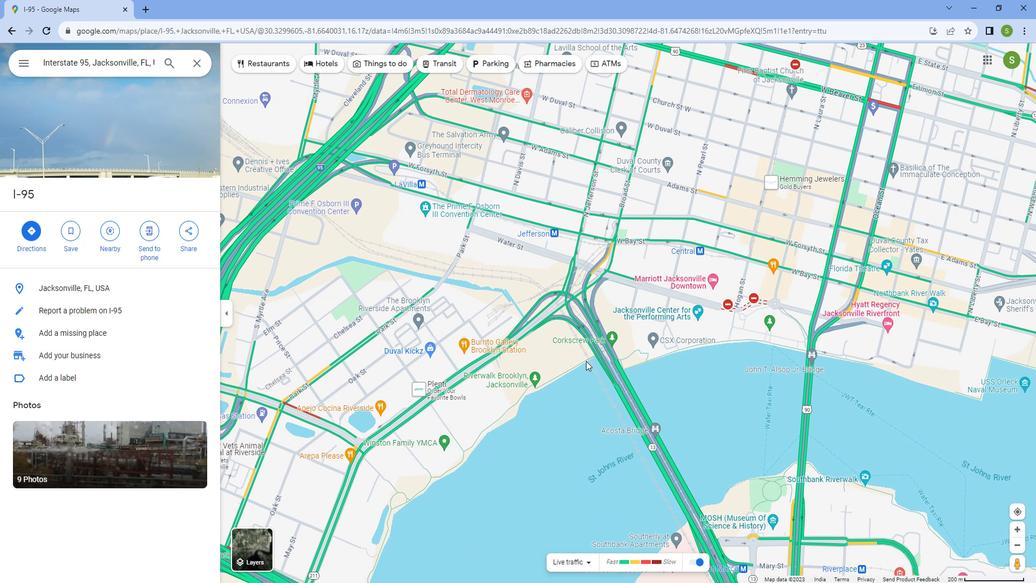 
Action: Mouse pressed left at (590, 352)
Screenshot: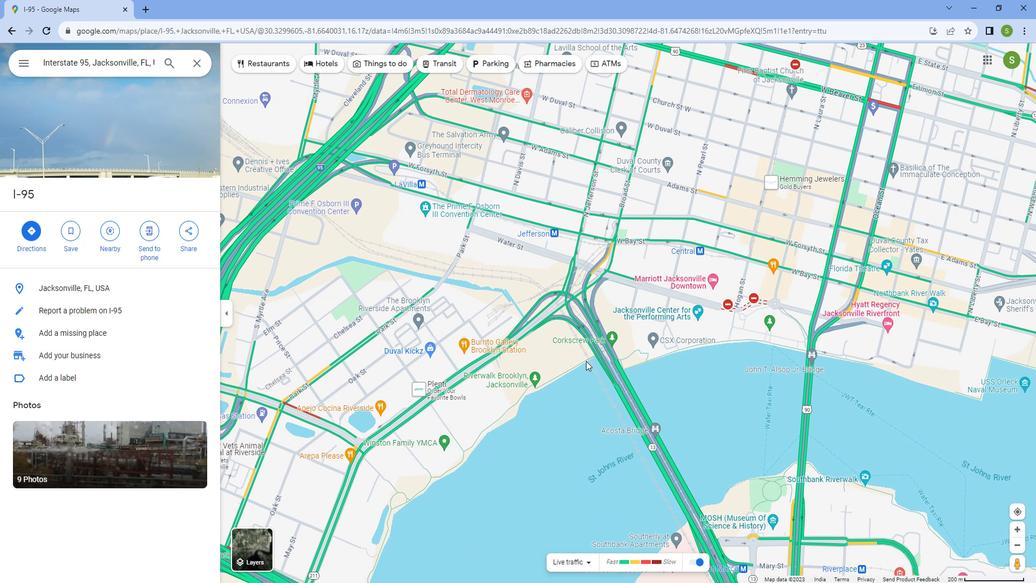 
Action: Mouse moved to (515, 370)
Screenshot: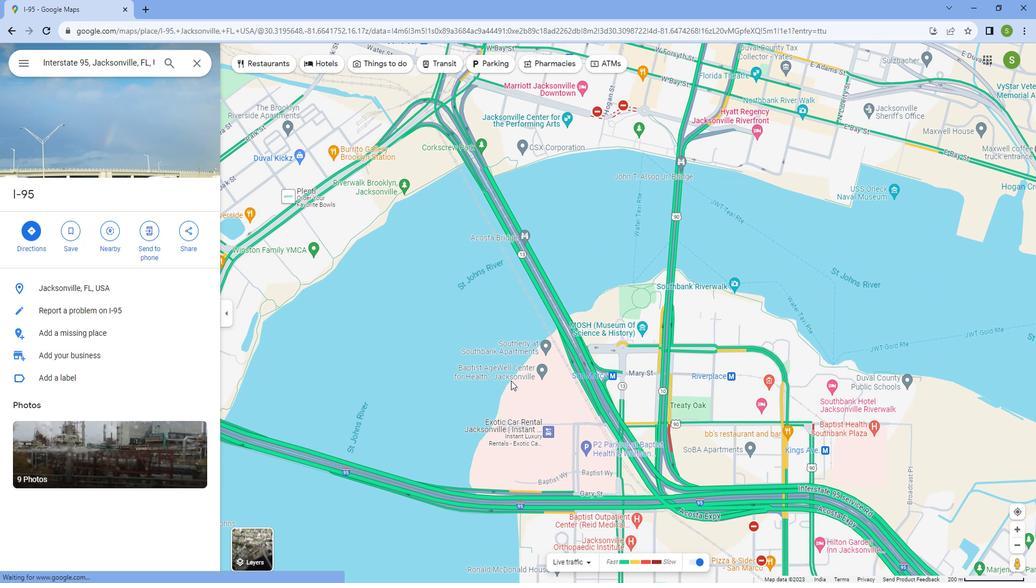 
Action: Mouse pressed left at (515, 370)
Screenshot: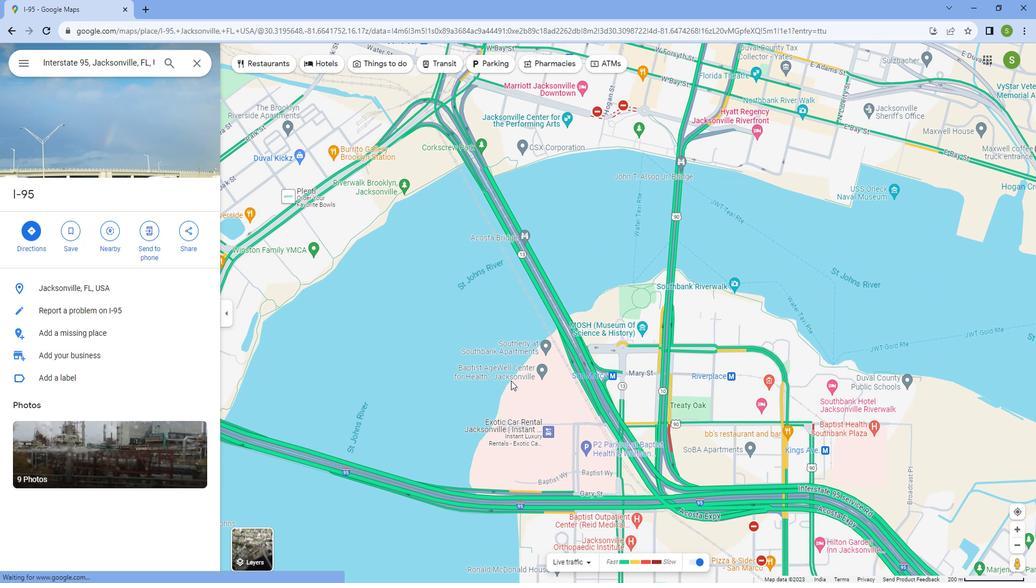 
Action: Mouse moved to (762, 490)
Screenshot: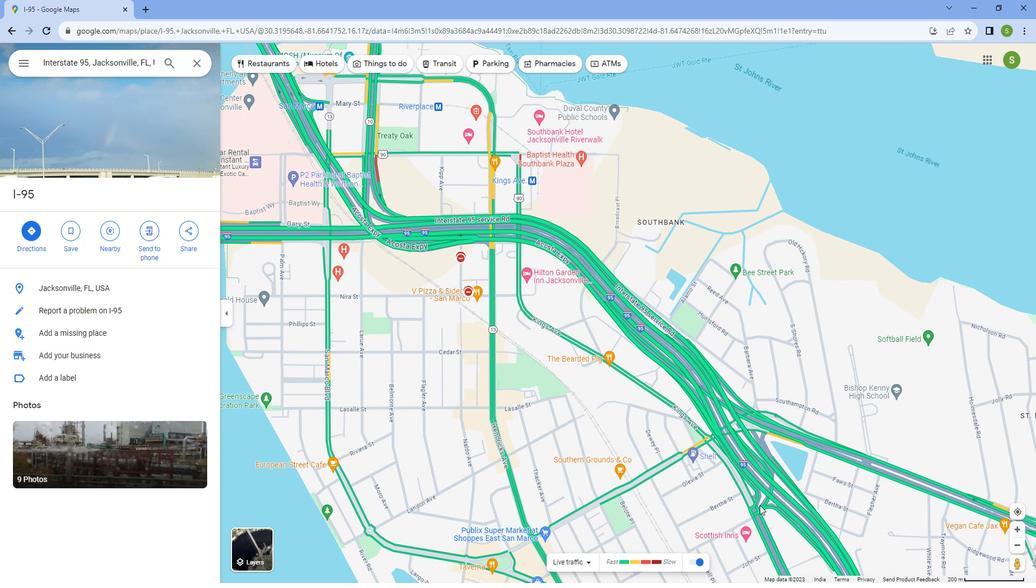
Action: Mouse pressed left at (762, 490)
Screenshot: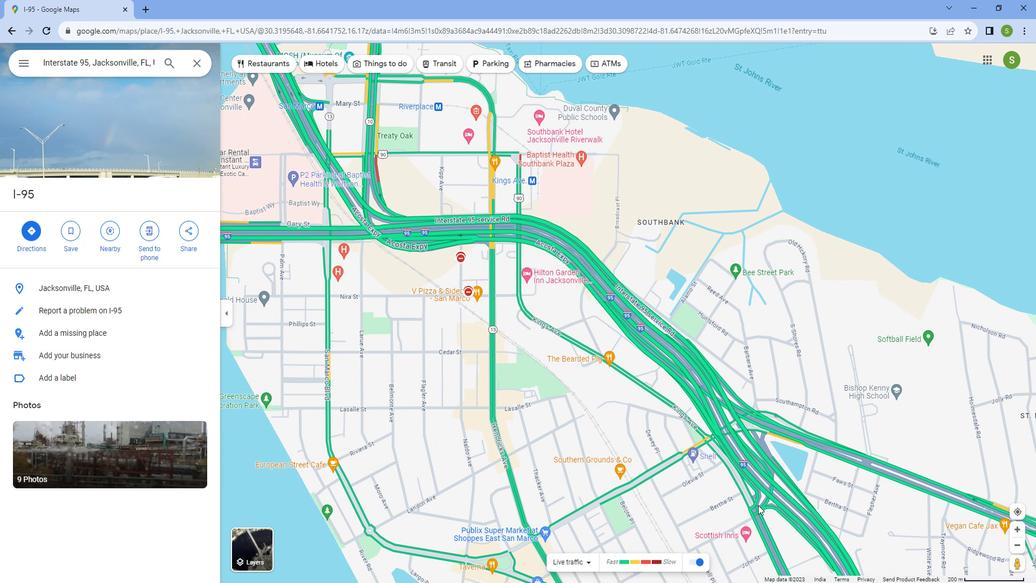 
Action: Mouse moved to (732, 499)
Screenshot: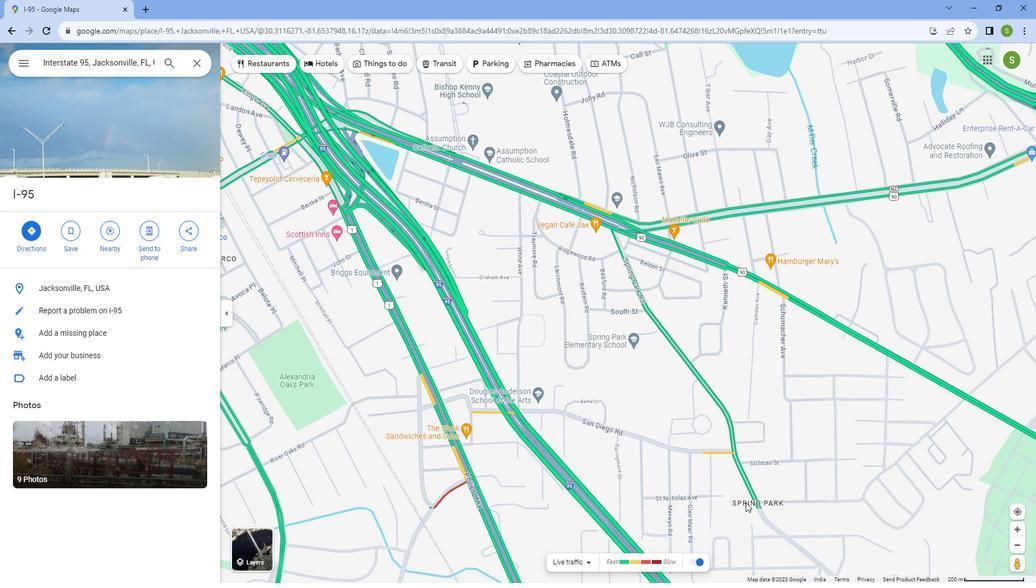 
Action: Mouse pressed left at (732, 499)
Screenshot: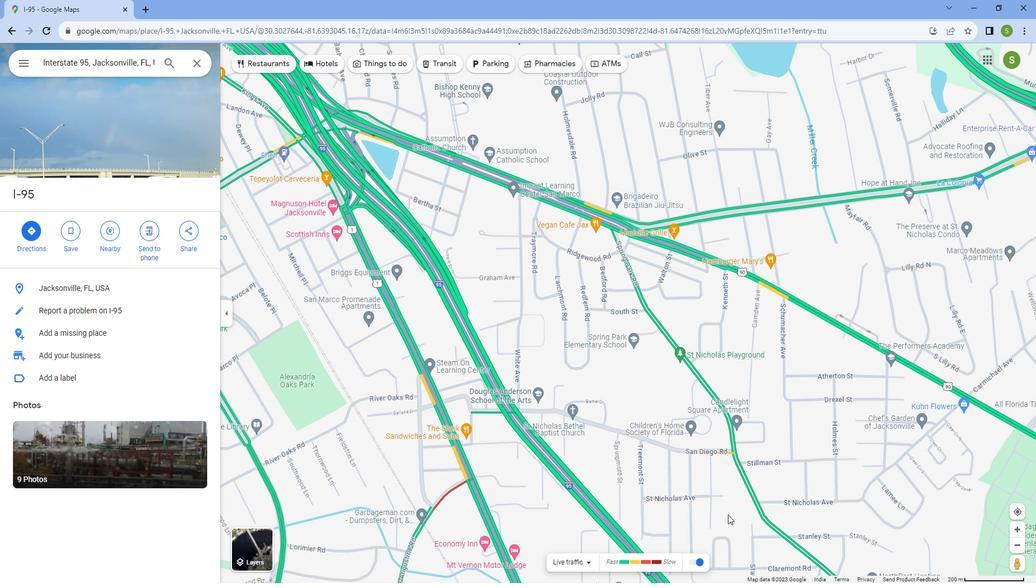 
Action: Mouse moved to (607, 281)
Screenshot: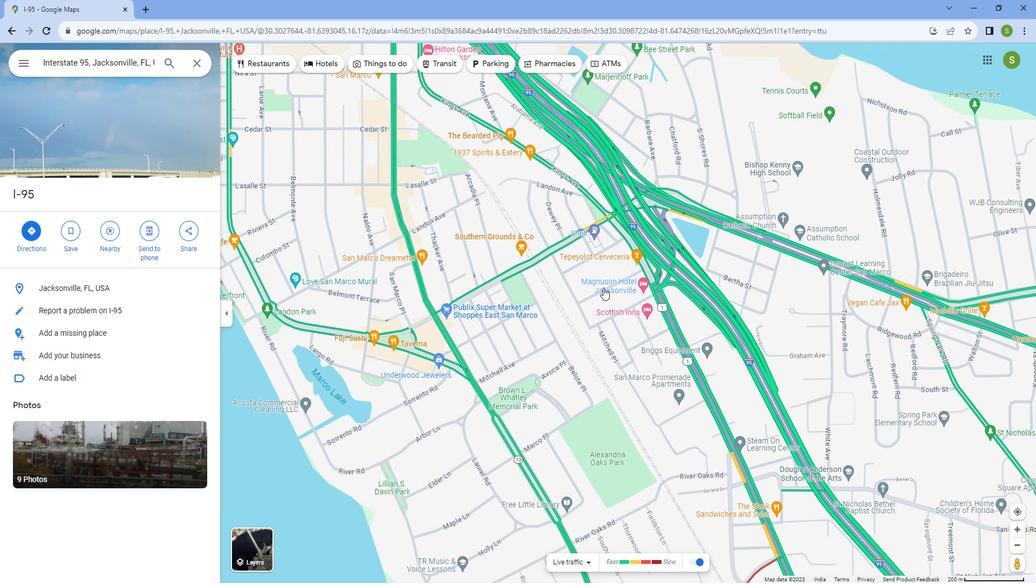 
Action: Mouse pressed left at (607, 281)
Screenshot: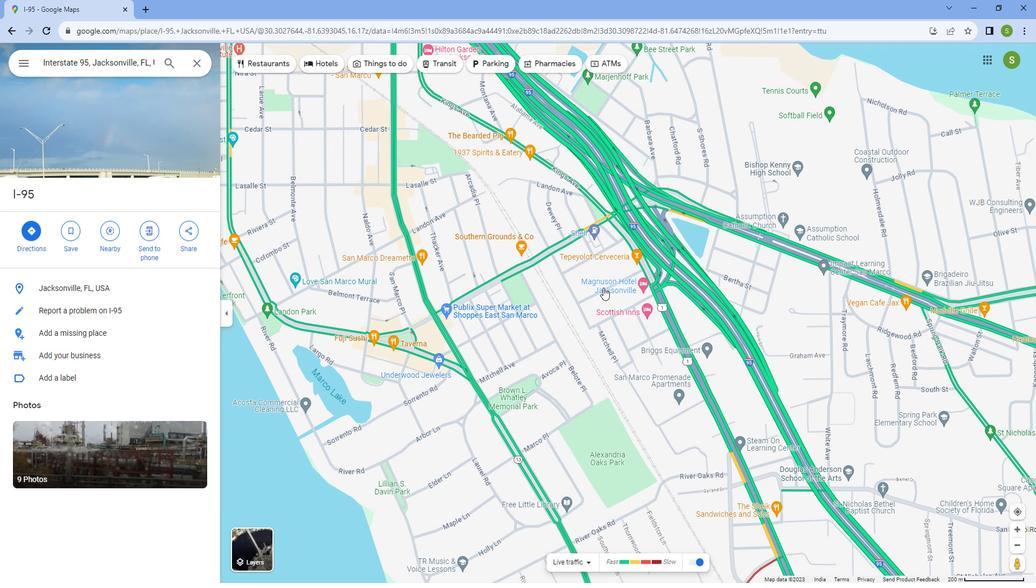 
Action: Mouse moved to (494, 334)
Screenshot: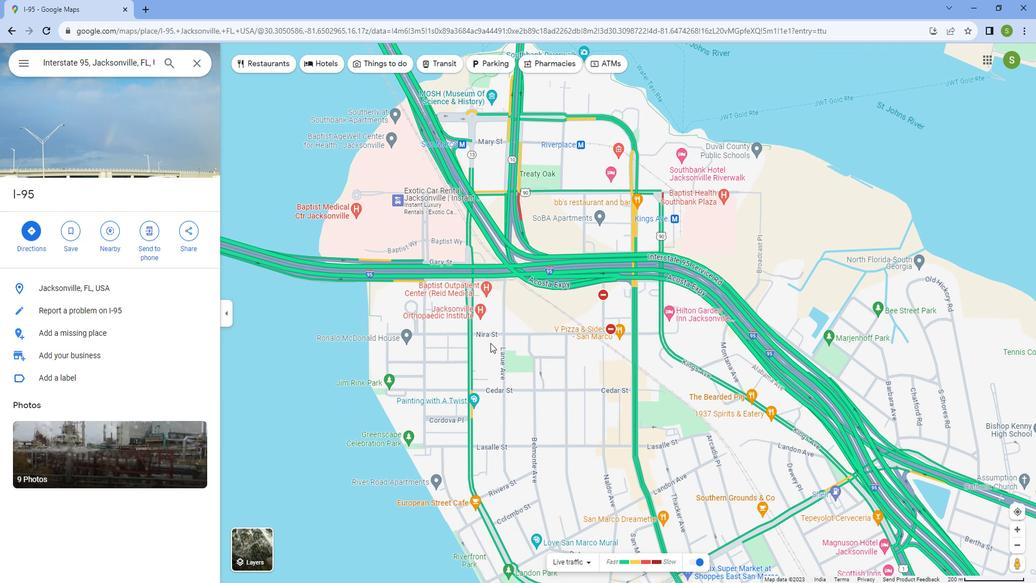 
Action: Mouse pressed left at (494, 334)
Screenshot: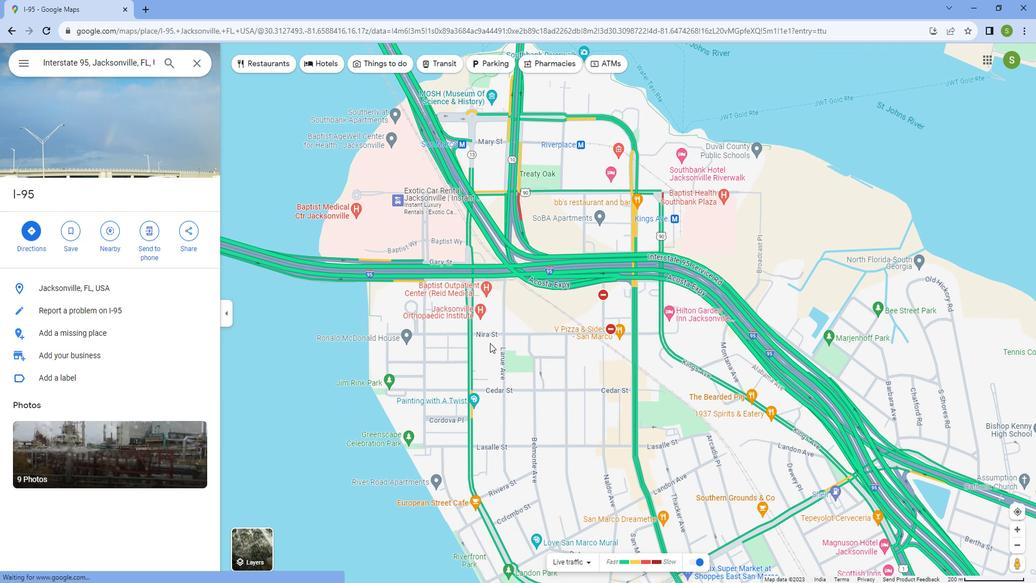
Action: Mouse moved to (504, 375)
Screenshot: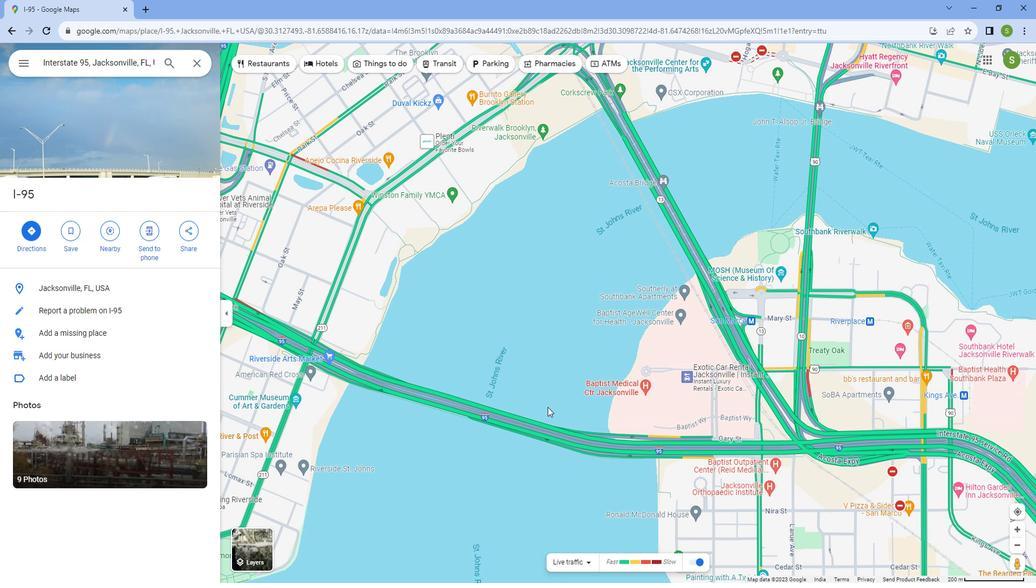 
Action: Mouse pressed left at (504, 375)
Screenshot: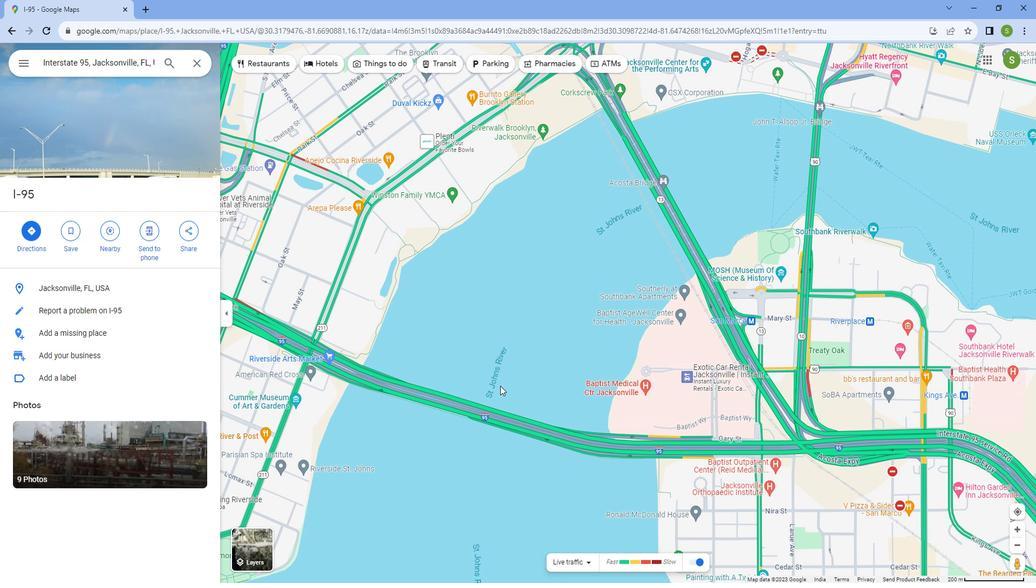 
Action: Mouse moved to (444, 286)
Screenshot: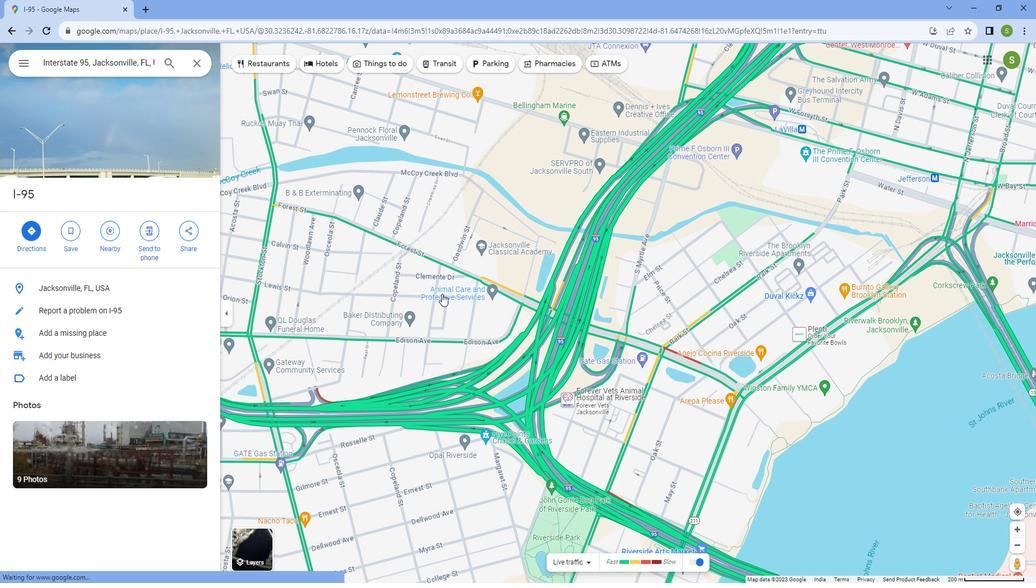
Action: Mouse pressed left at (444, 286)
Screenshot: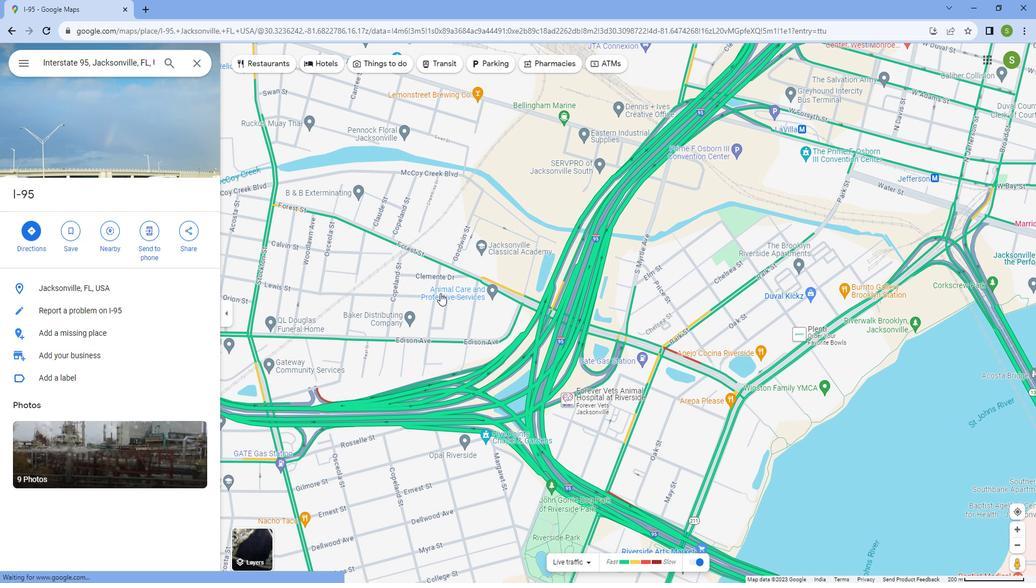 
Action: Mouse moved to (769, 488)
Screenshot: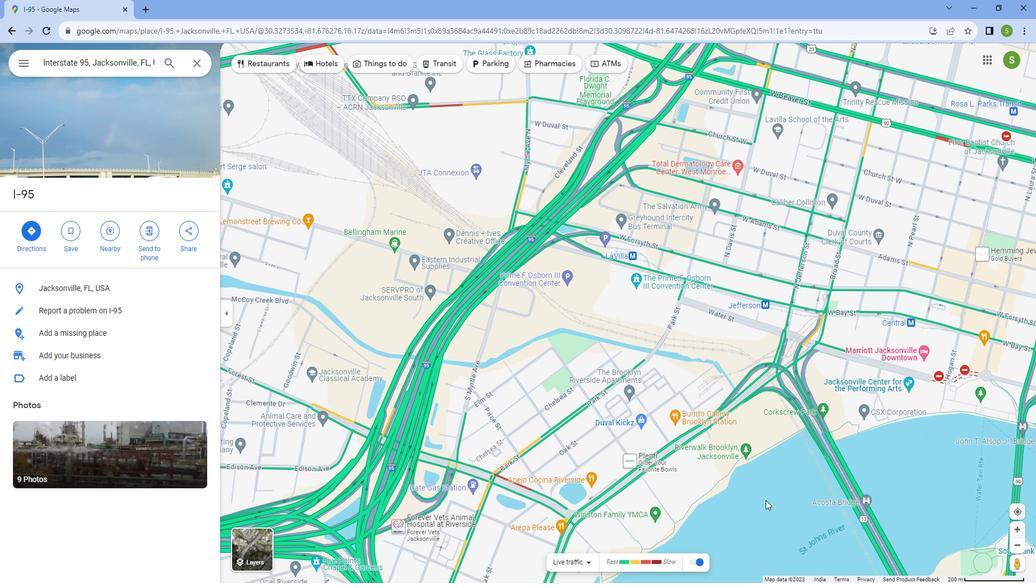
Action: Mouse pressed left at (769, 488)
Screenshot: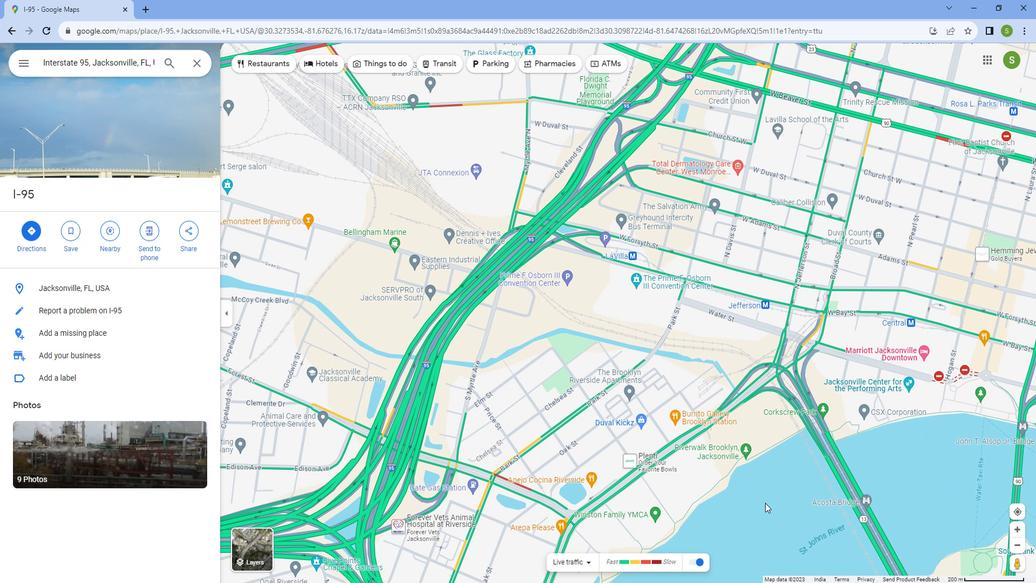 
Action: Mouse moved to (684, 246)
Screenshot: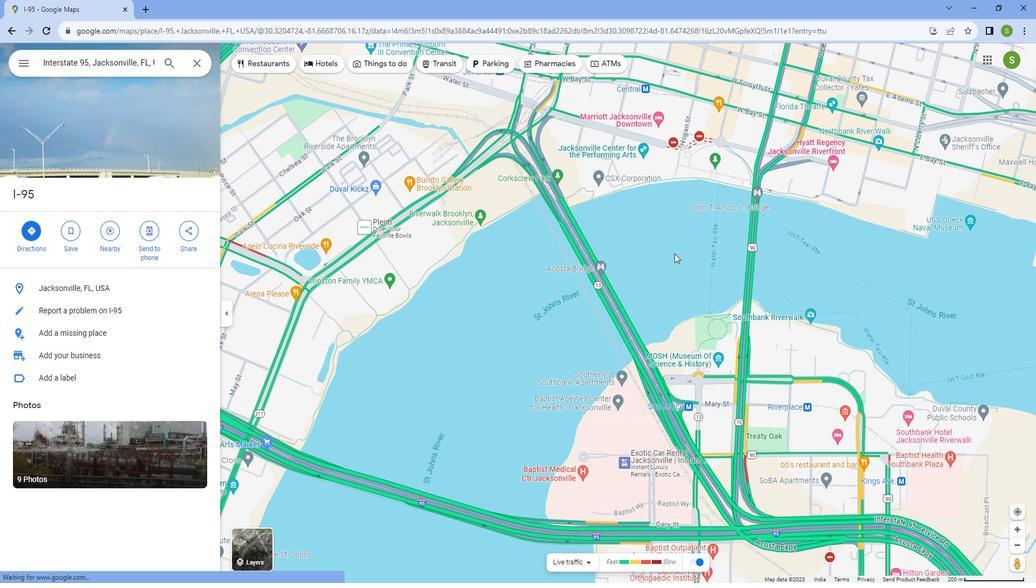 
Action: Mouse pressed left at (684, 246)
Screenshot: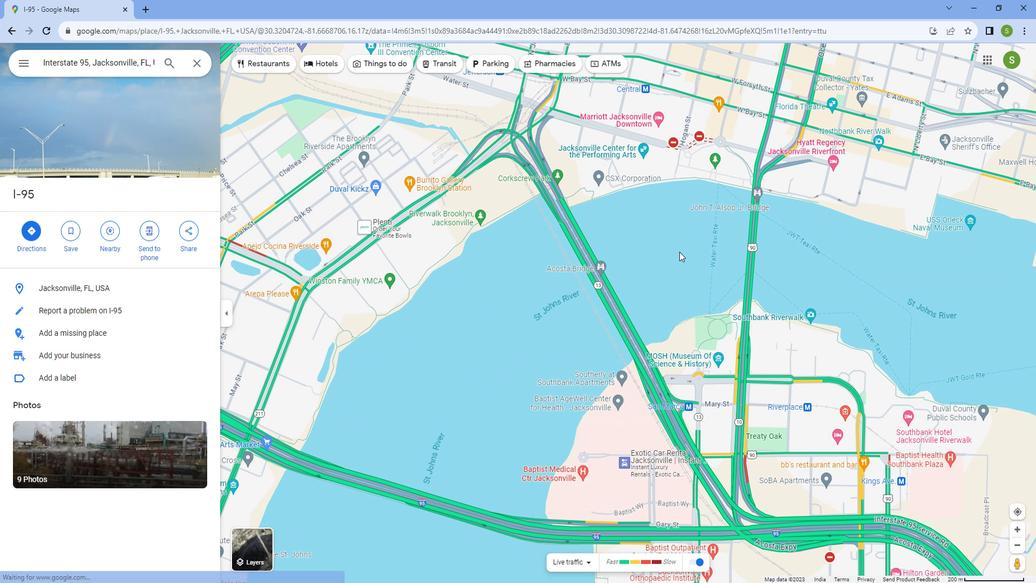 
Action: Mouse moved to (522, 307)
Screenshot: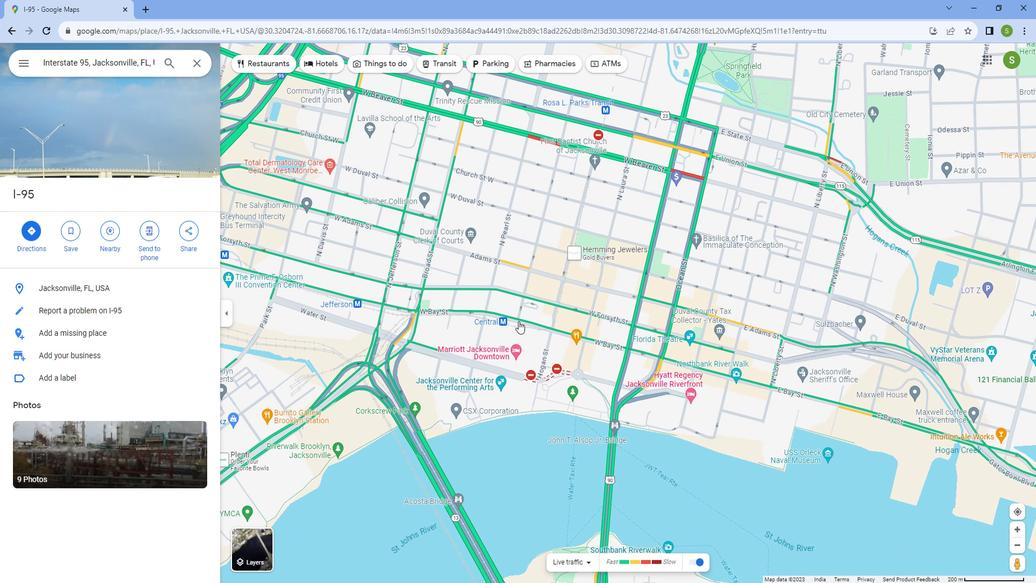 
Action: Mouse pressed left at (522, 307)
Screenshot: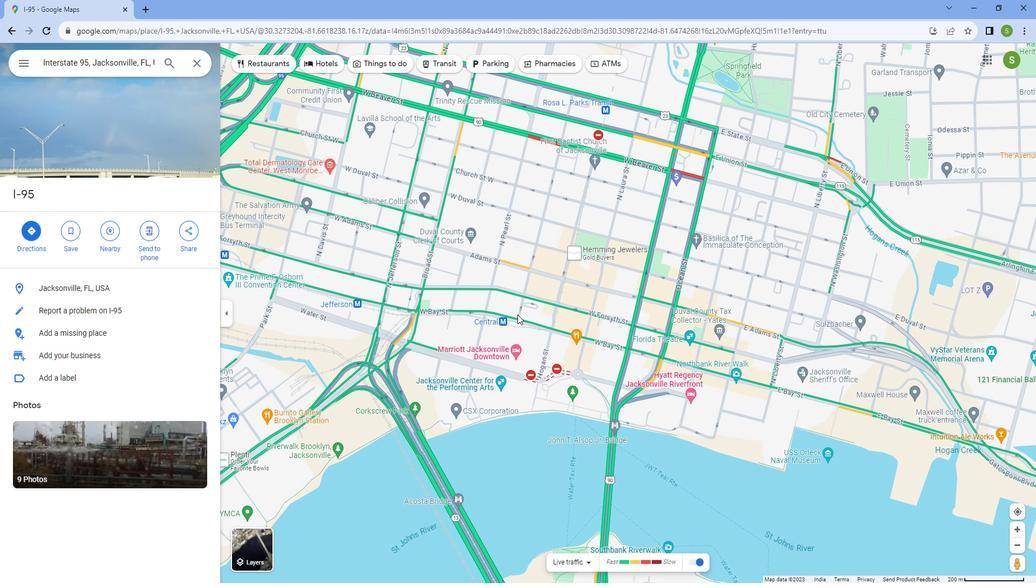 
Action: Mouse moved to (509, 411)
Screenshot: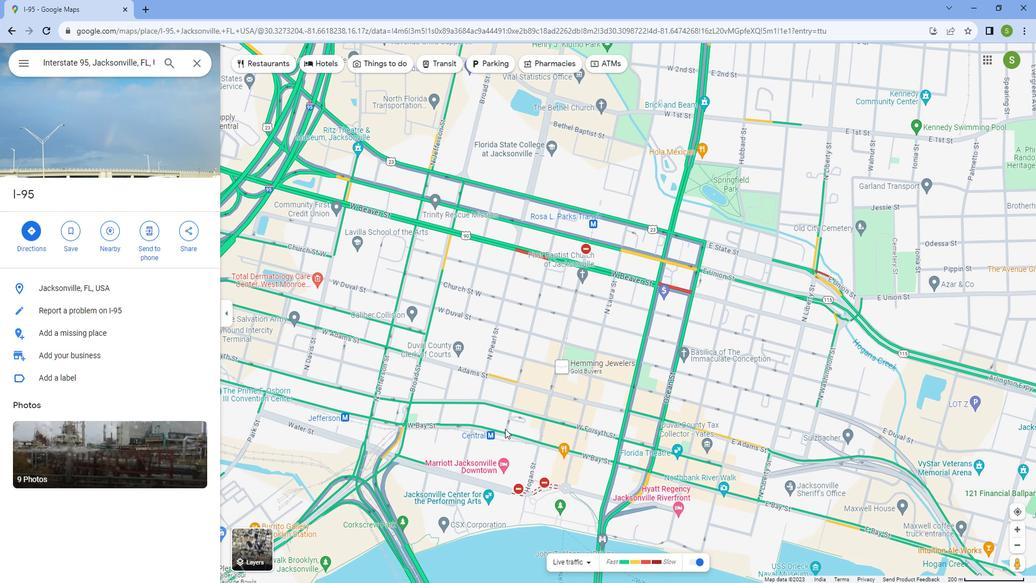 
